 Task: Search one way flight ticket for 4 adults, 1 infant in seat and 1 infant on lap in premium economy from Ceiba: Jose Aponte De La Torre Airport to Jackson: Jackson Hole Airport on 5-2-2023. Choice of flights is Southwest. Number of bags: 1 checked bag. Price is upto 73000. Outbound departure time preference is 23:45.
Action: Mouse scrolled (623, 683) with delta (0, 0)
Screenshot: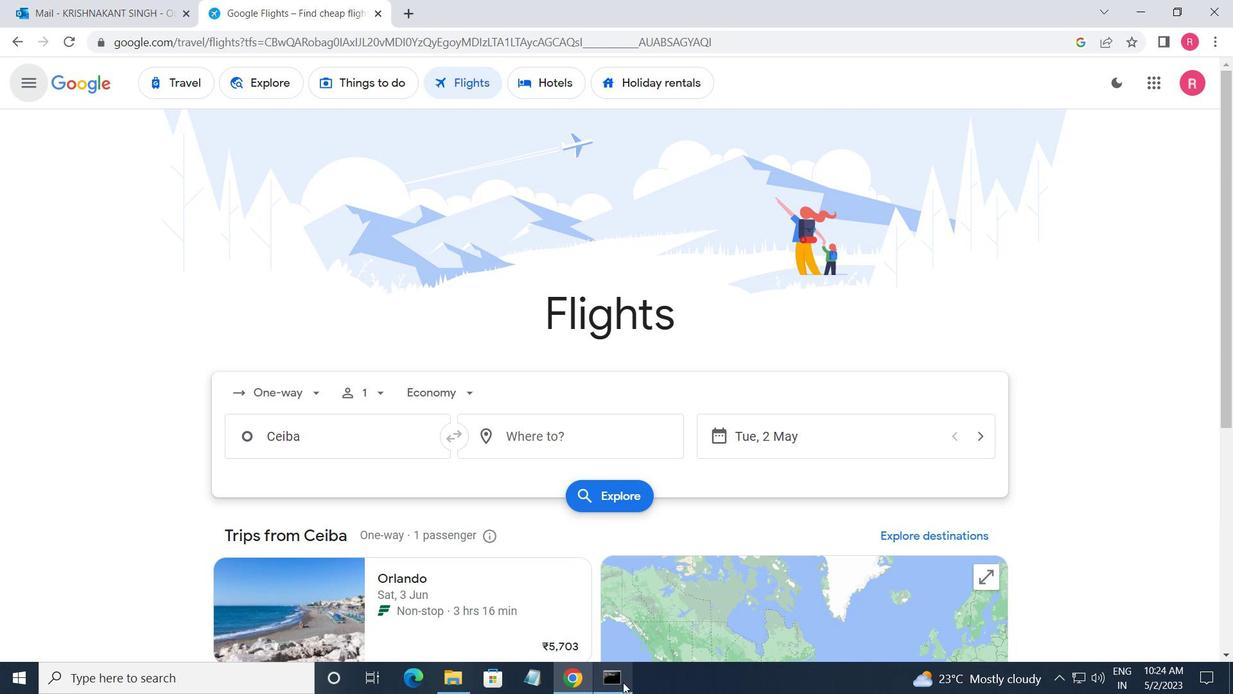 
Action: Mouse moved to (254, 397)
Screenshot: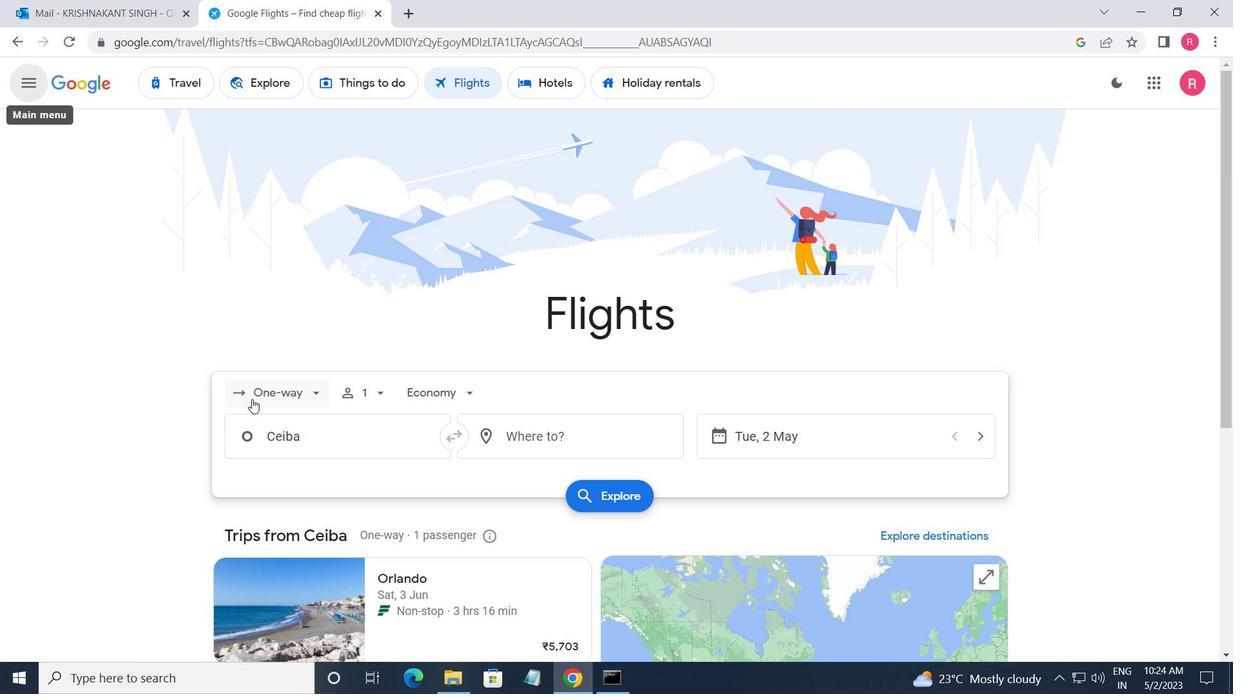 
Action: Mouse pressed left at (254, 397)
Screenshot: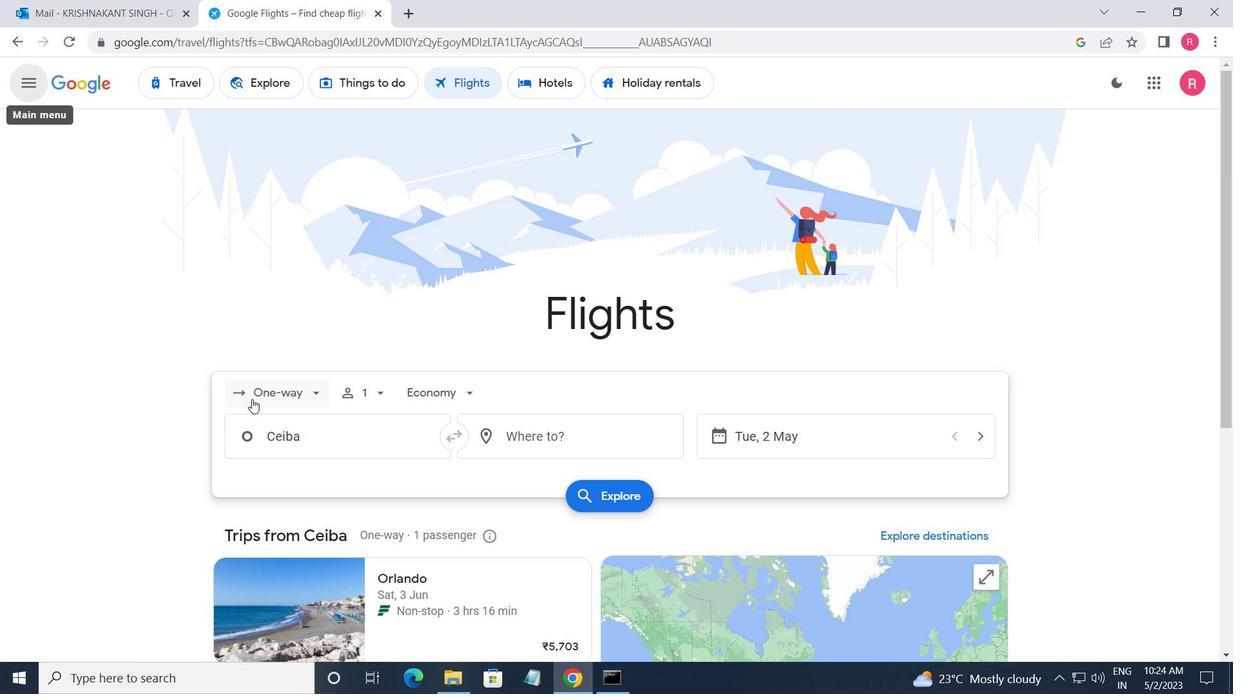
Action: Mouse moved to (311, 469)
Screenshot: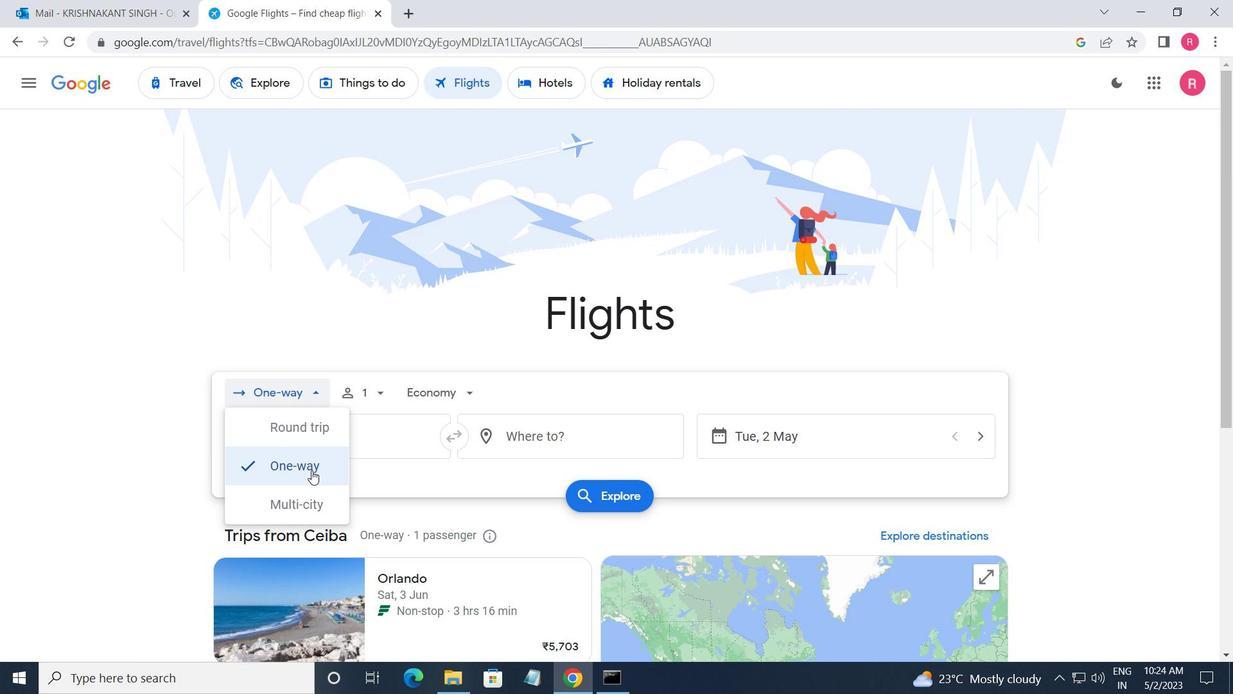 
Action: Mouse pressed left at (311, 469)
Screenshot: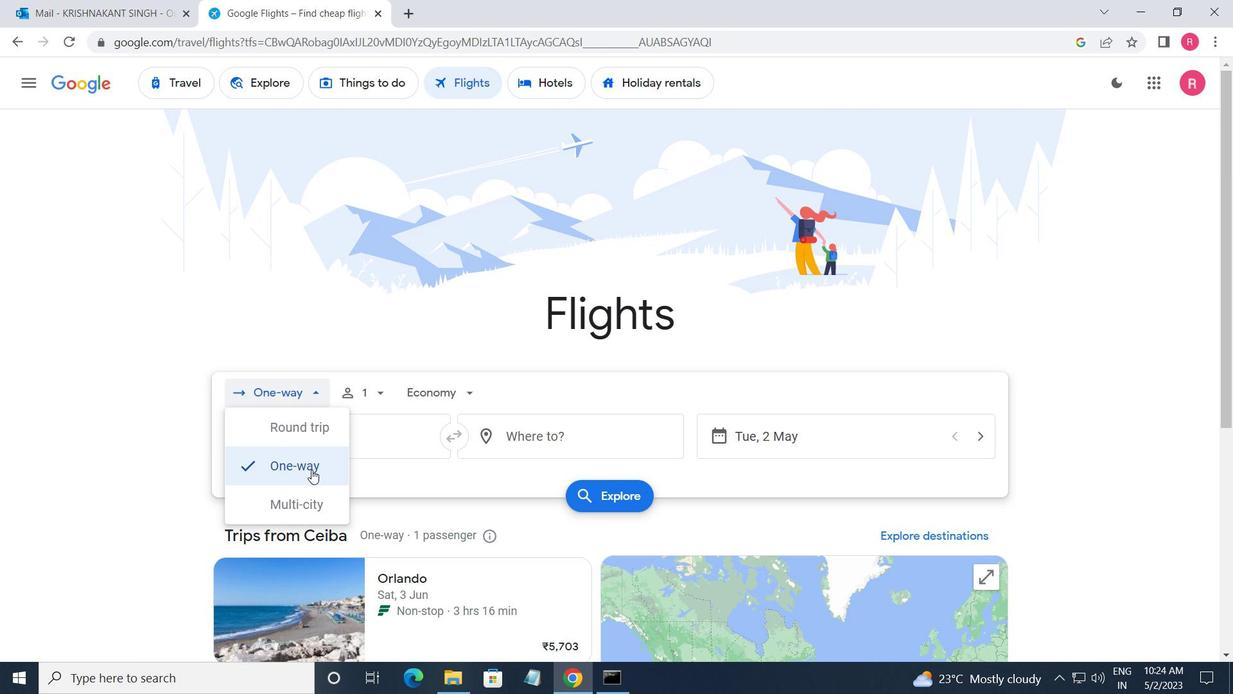 
Action: Mouse moved to (359, 399)
Screenshot: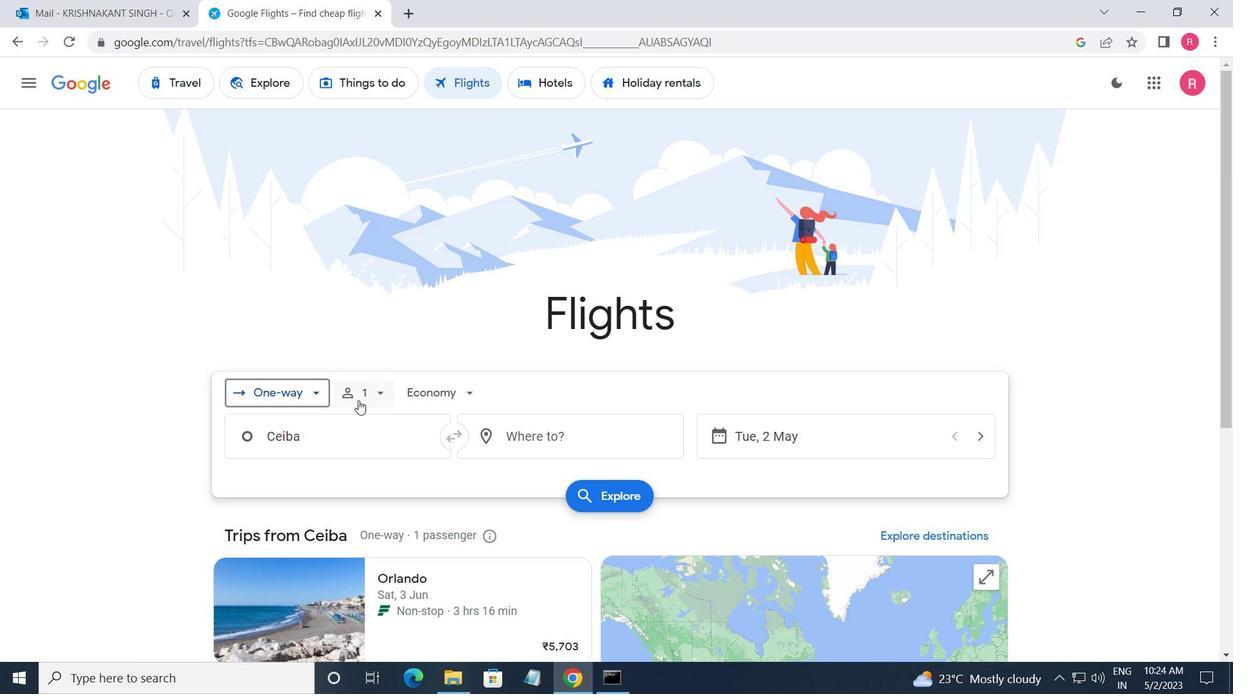 
Action: Mouse pressed left at (359, 399)
Screenshot: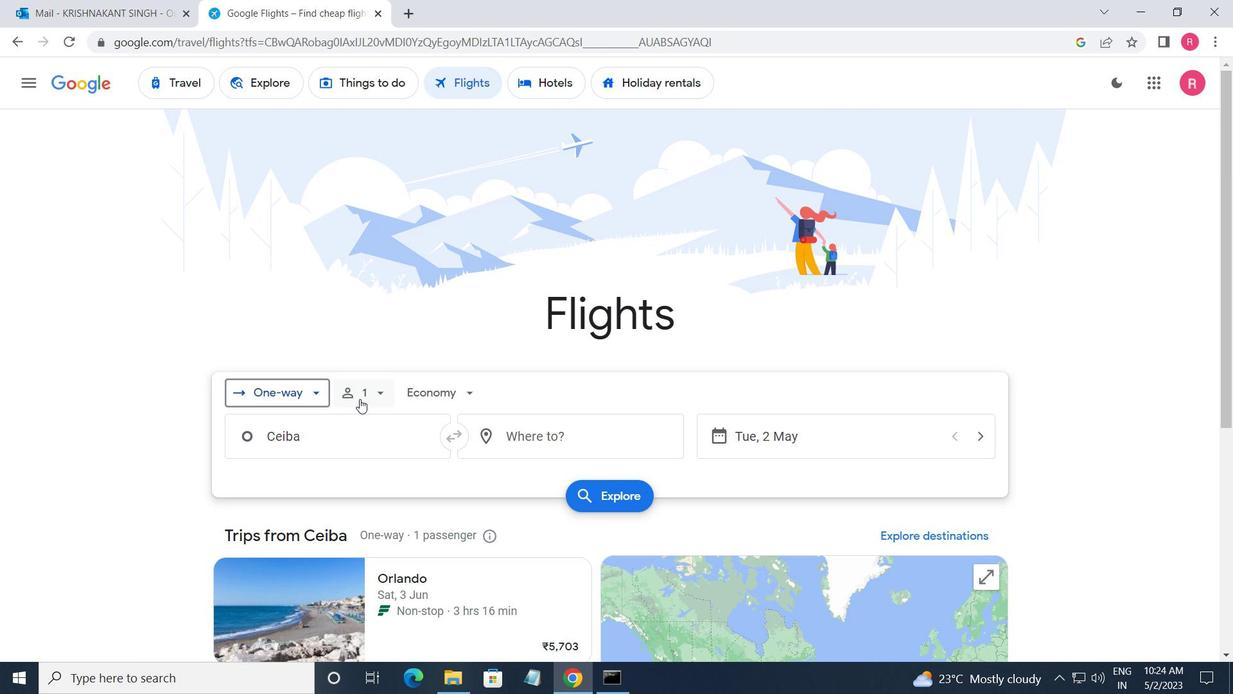 
Action: Mouse moved to (510, 441)
Screenshot: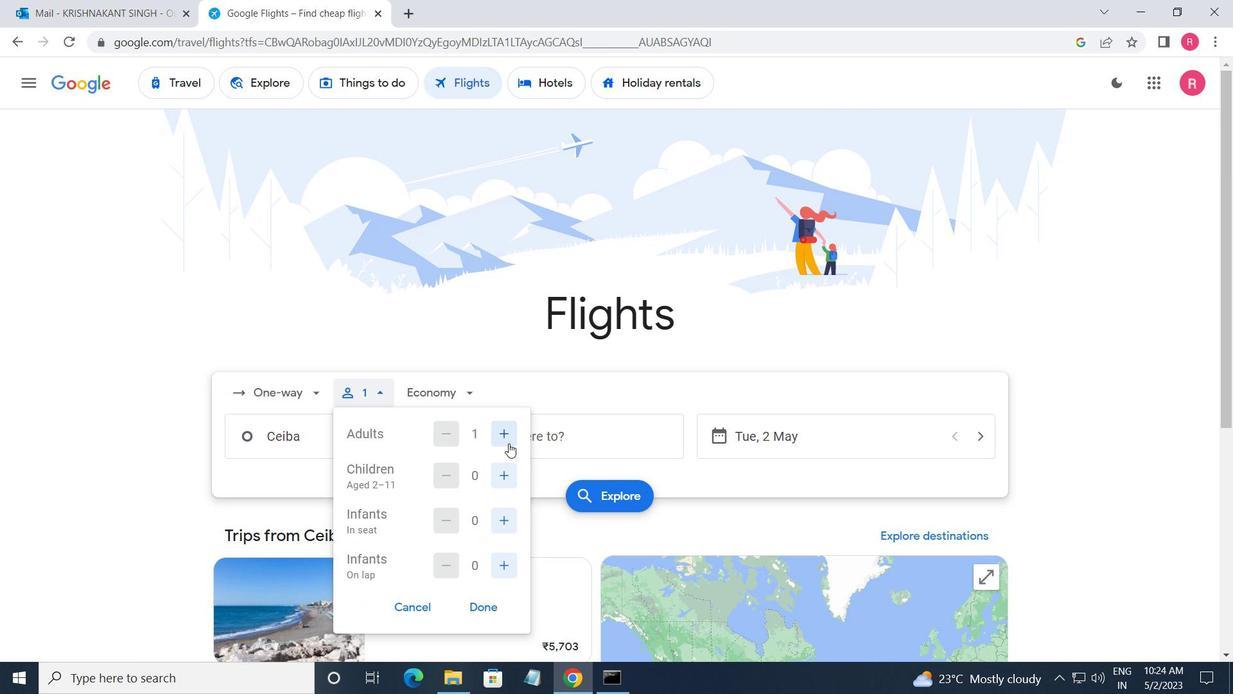 
Action: Mouse pressed left at (510, 441)
Screenshot: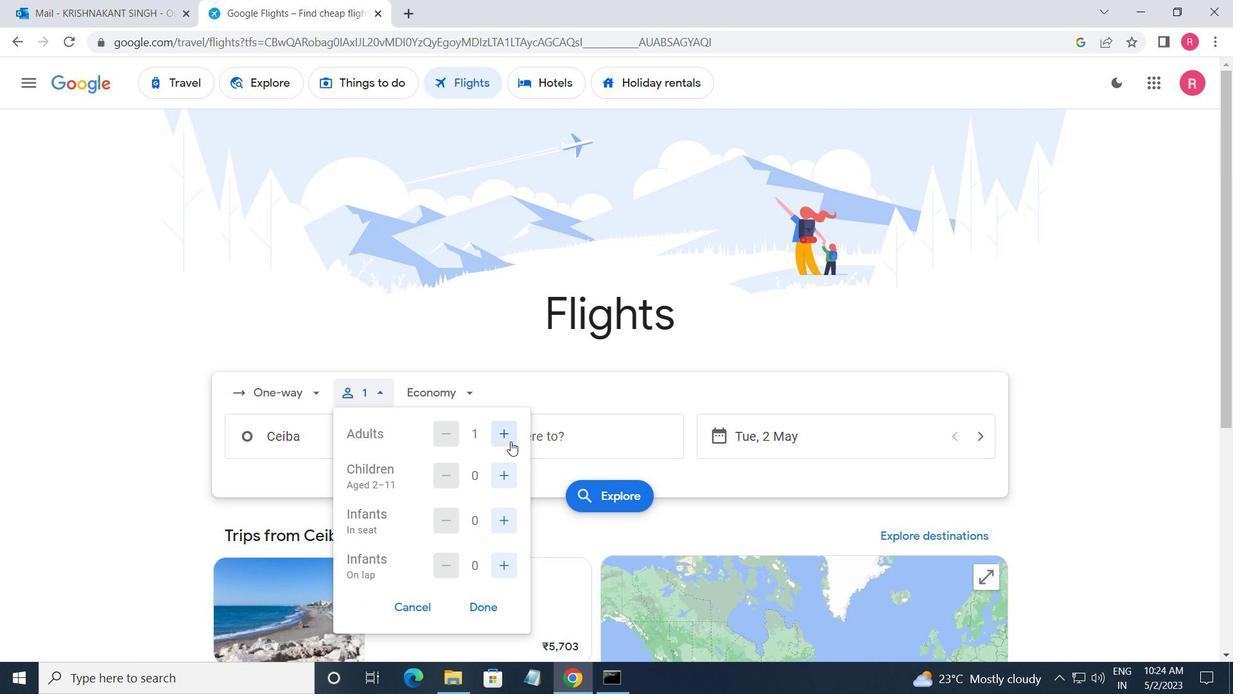 
Action: Mouse pressed left at (510, 441)
Screenshot: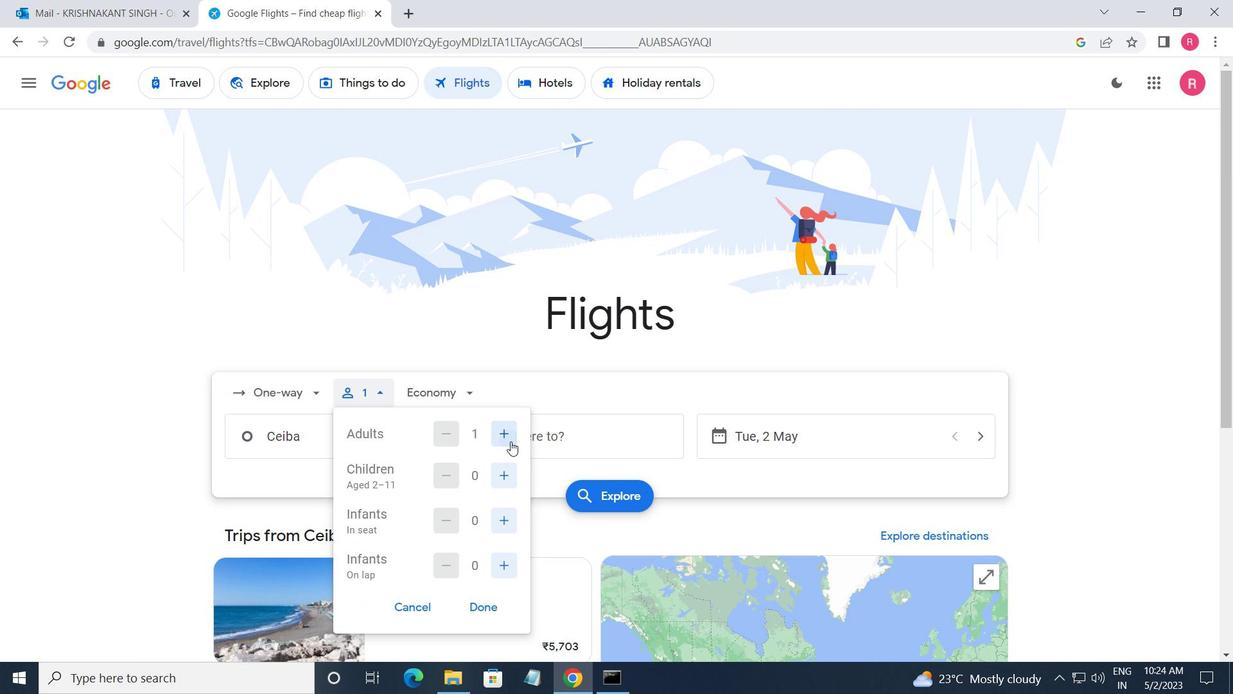 
Action: Mouse pressed left at (510, 441)
Screenshot: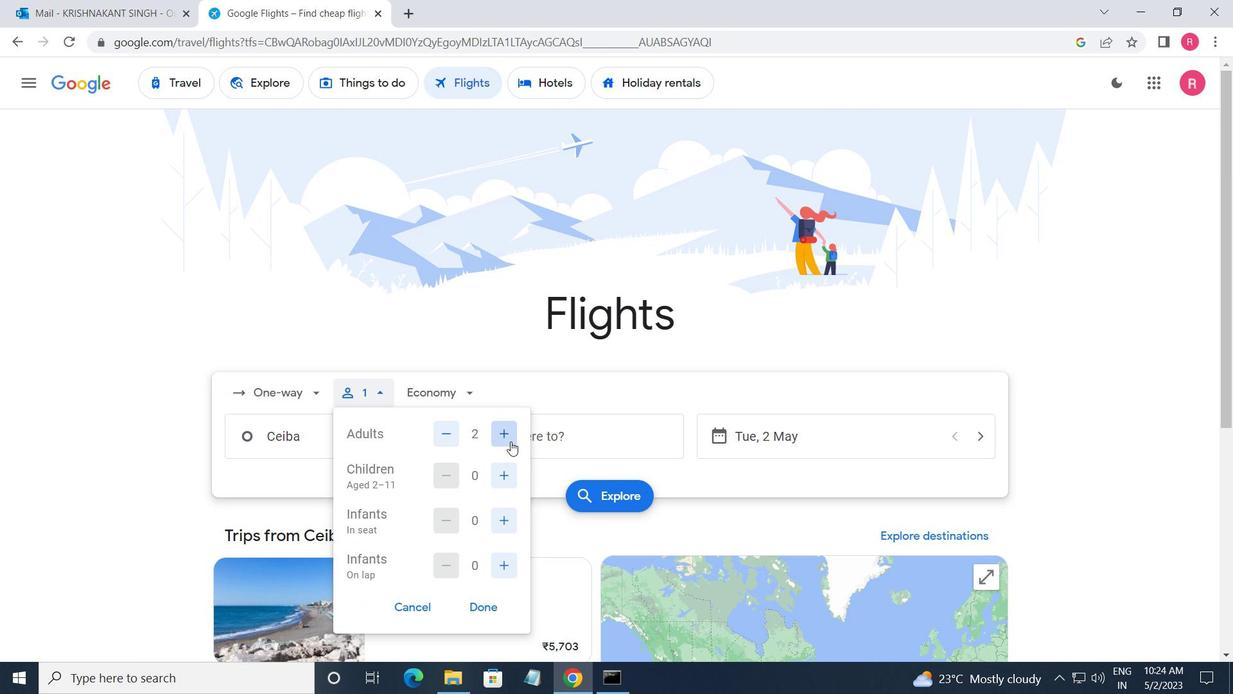 
Action: Mouse moved to (504, 464)
Screenshot: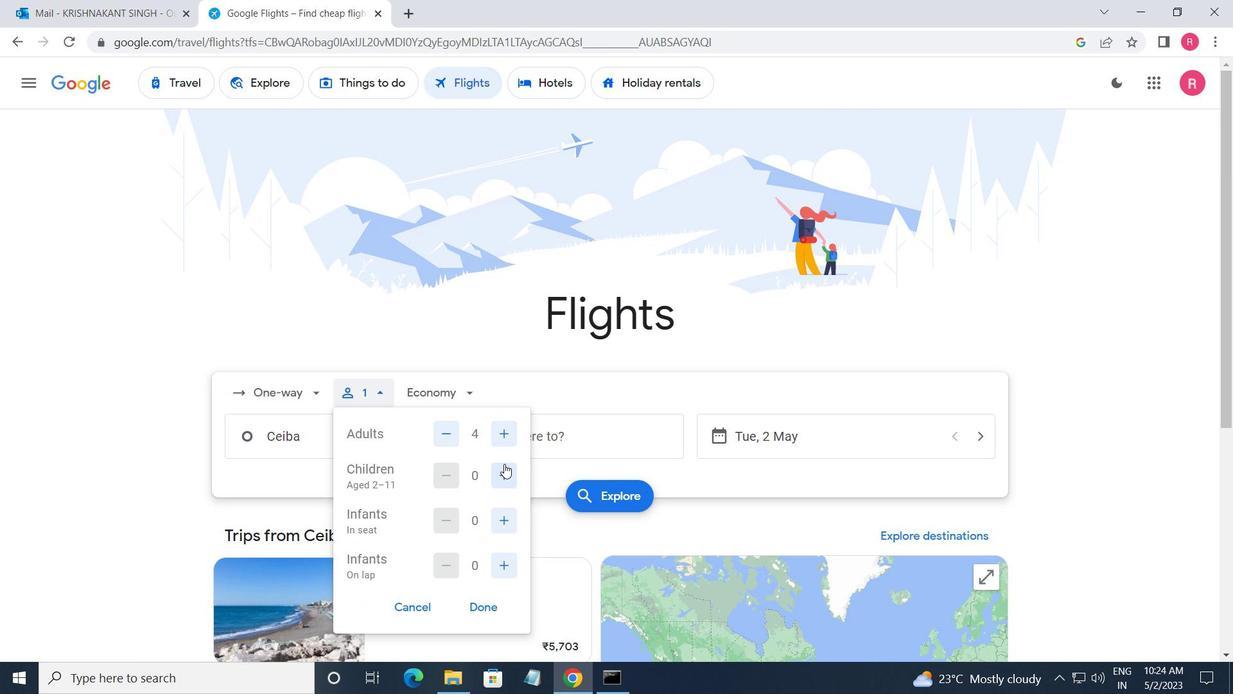 
Action: Mouse pressed left at (504, 464)
Screenshot: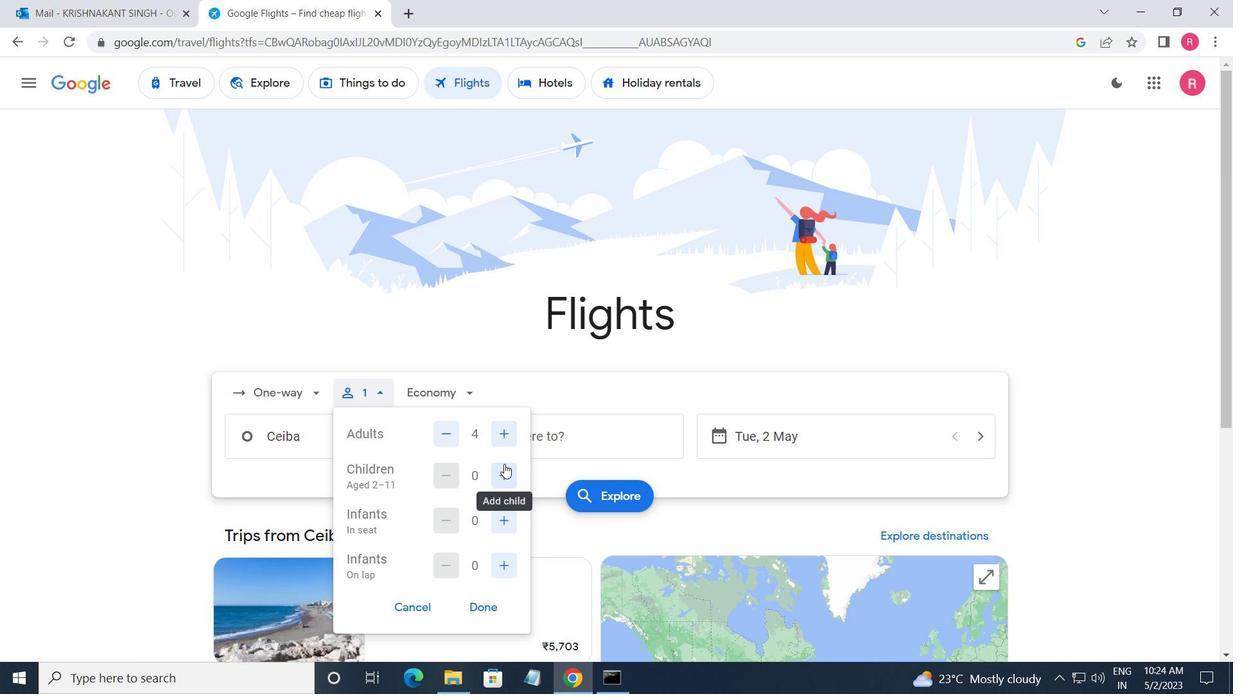 
Action: Mouse moved to (499, 514)
Screenshot: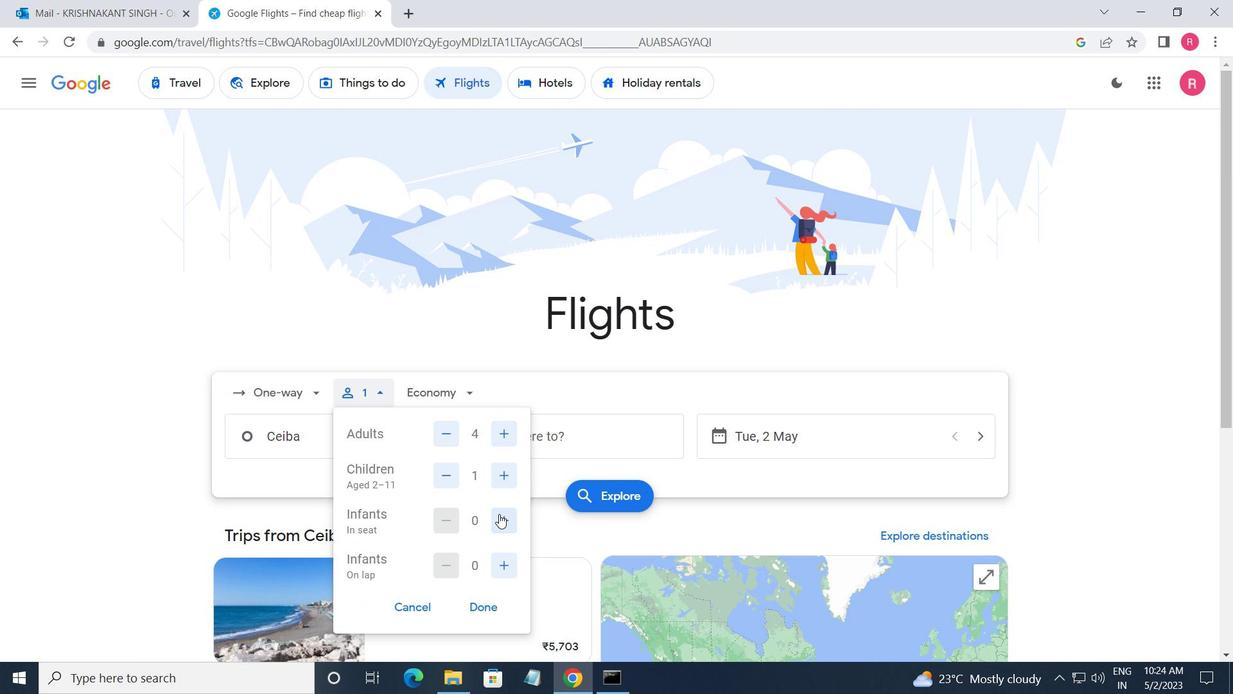 
Action: Mouse pressed left at (499, 514)
Screenshot: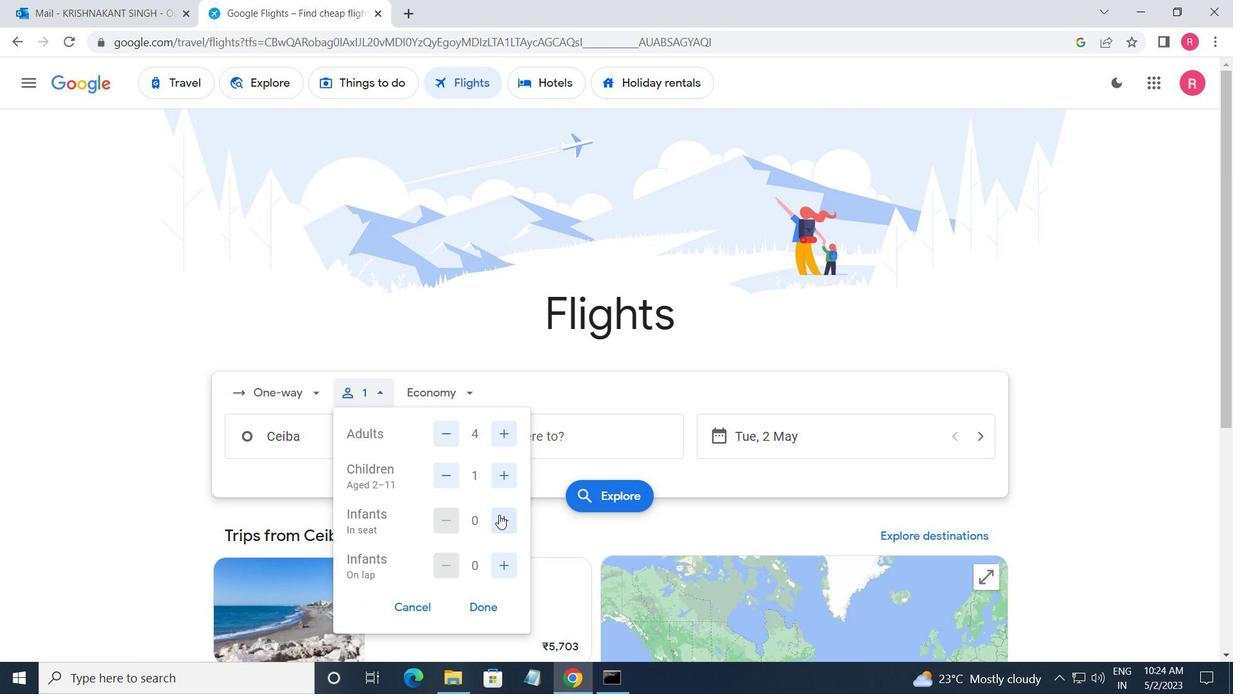 
Action: Mouse moved to (487, 599)
Screenshot: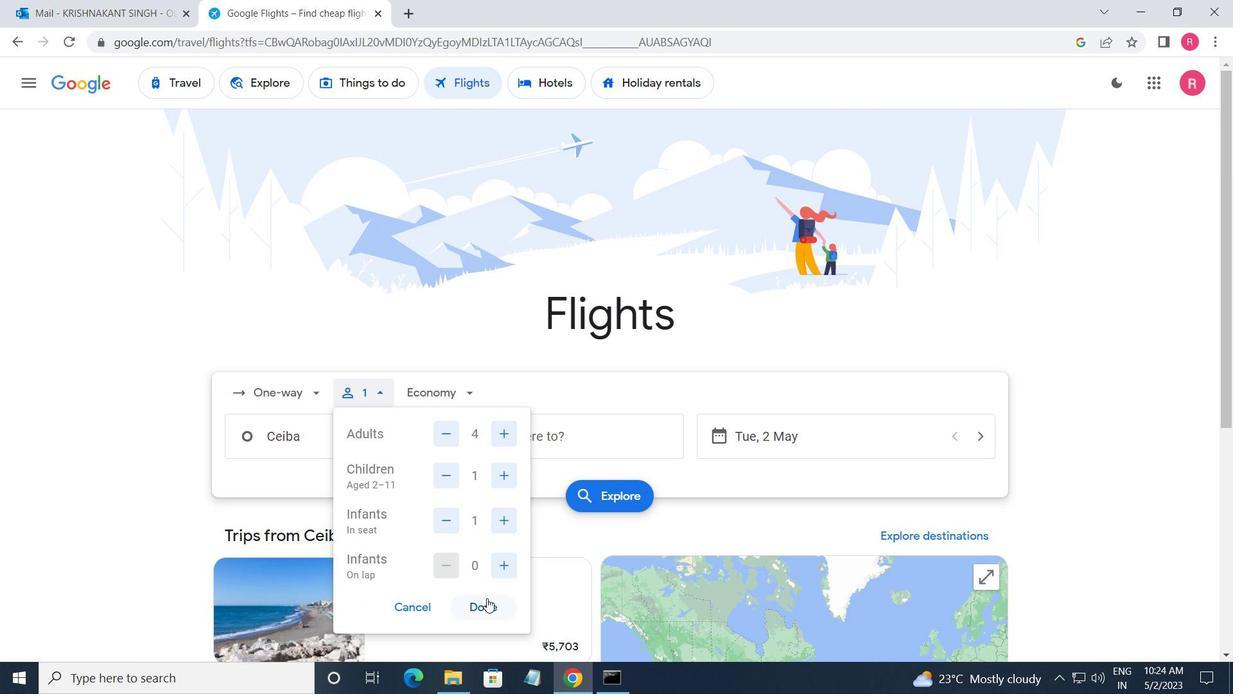 
Action: Mouse pressed left at (487, 599)
Screenshot: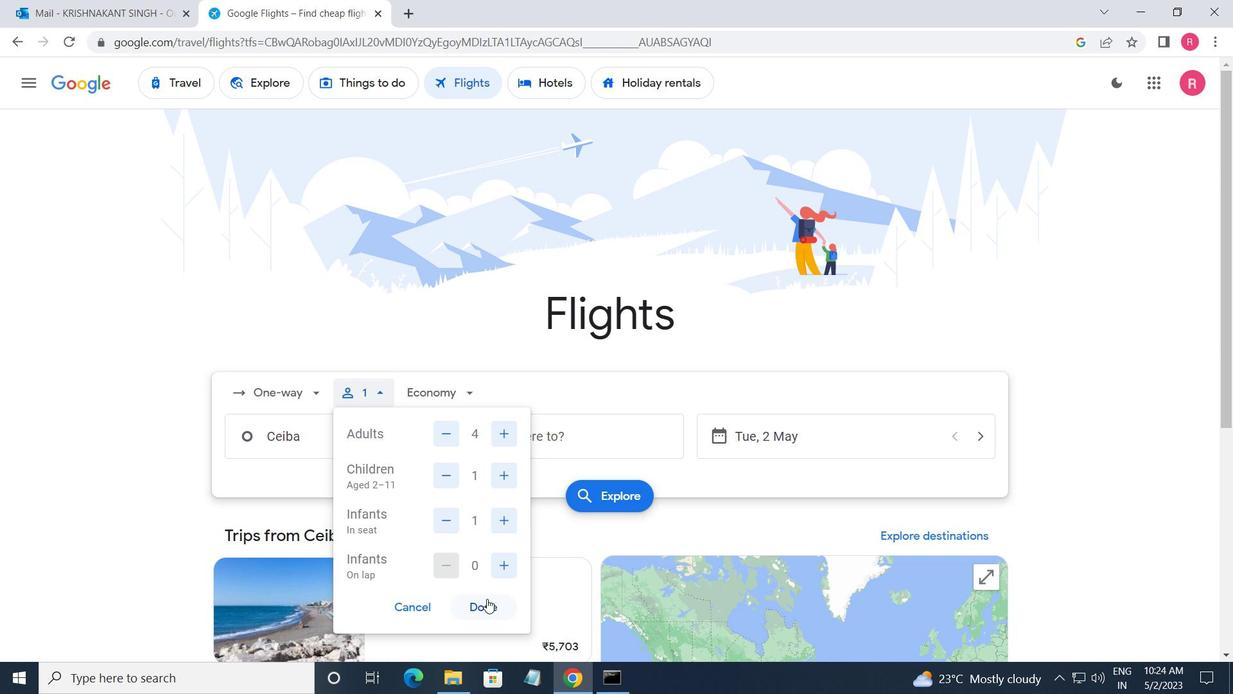 
Action: Mouse moved to (431, 404)
Screenshot: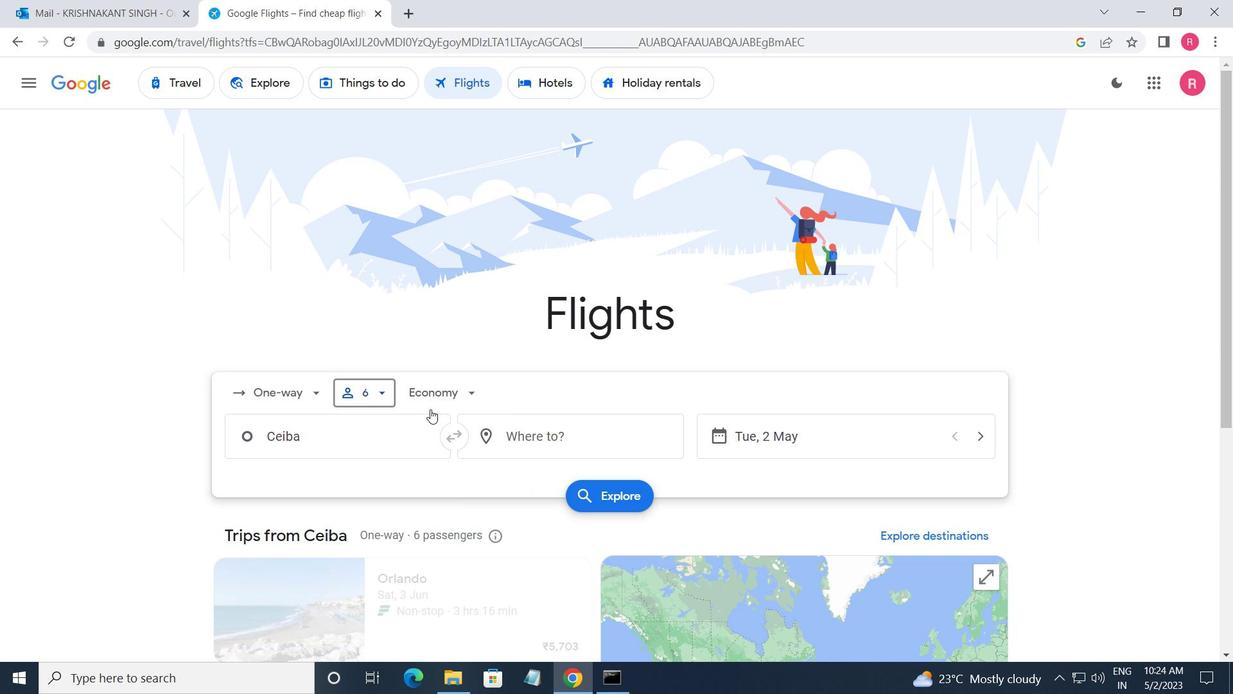 
Action: Mouse pressed left at (431, 404)
Screenshot: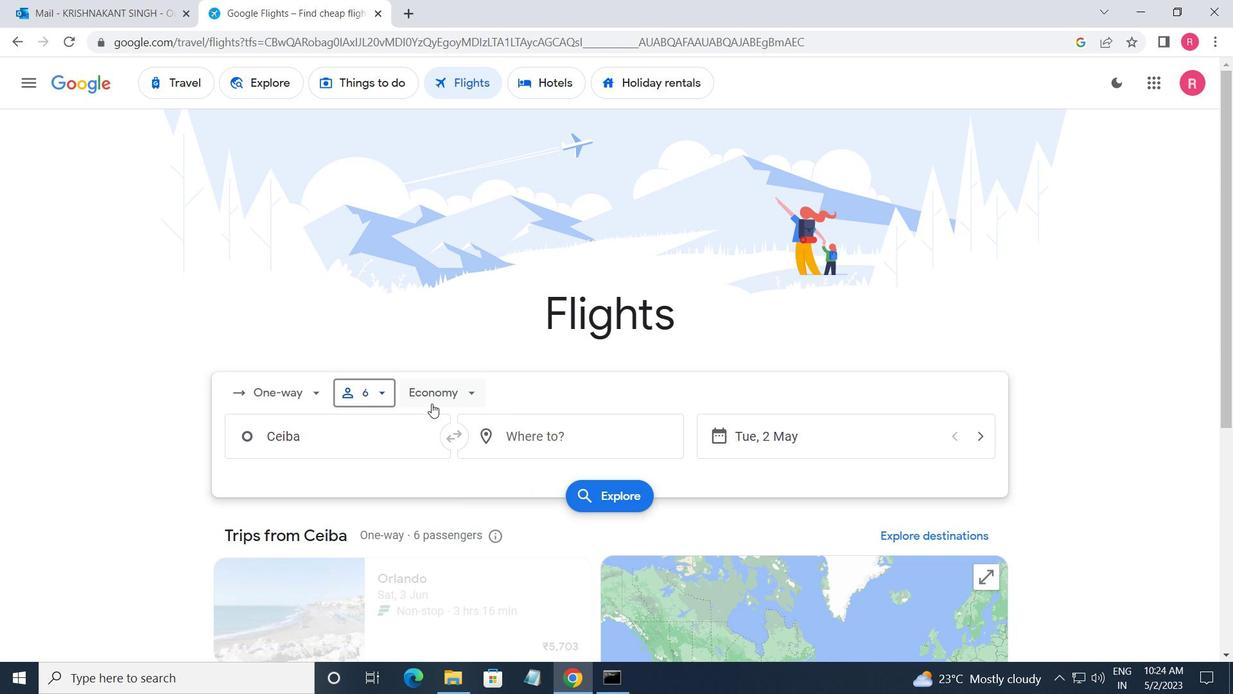
Action: Mouse moved to (440, 463)
Screenshot: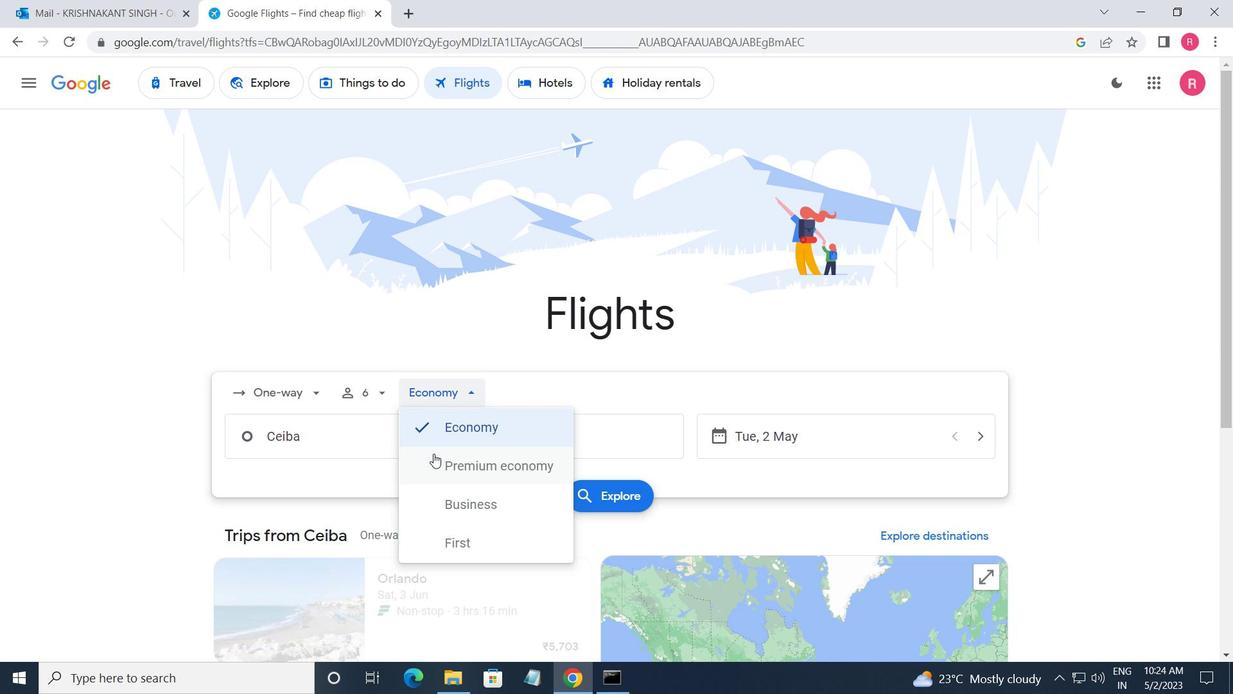 
Action: Mouse pressed left at (440, 463)
Screenshot: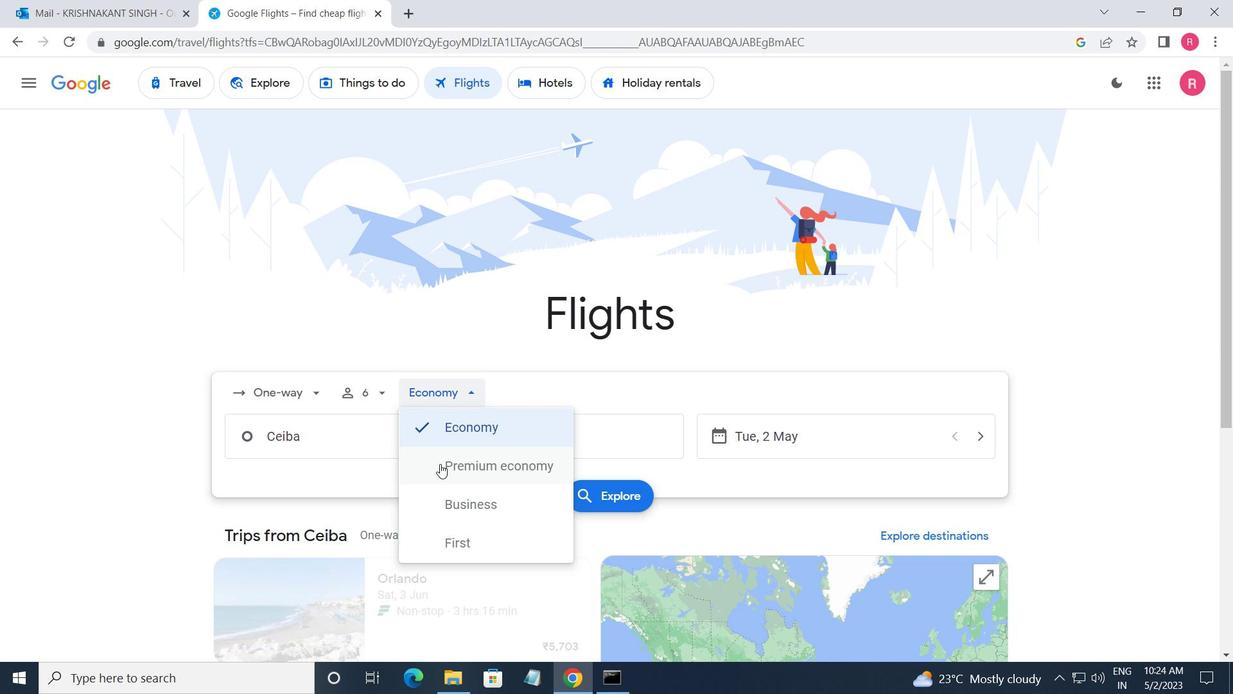 
Action: Mouse moved to (418, 432)
Screenshot: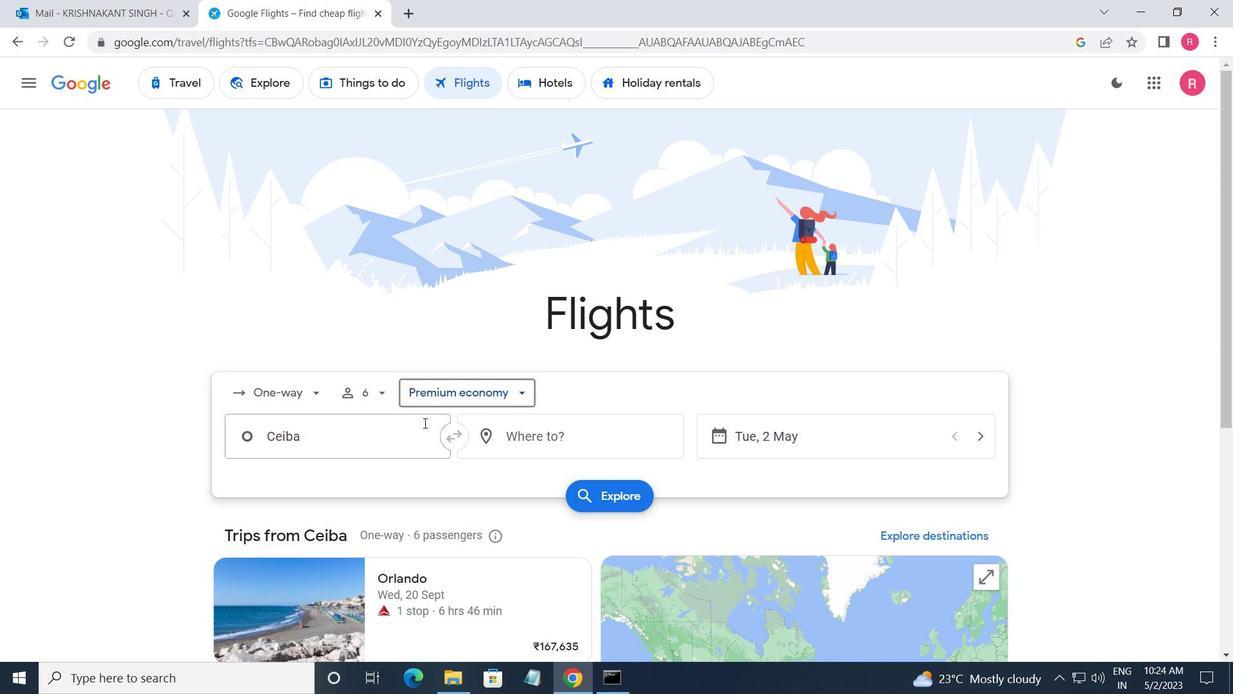 
Action: Mouse pressed left at (418, 432)
Screenshot: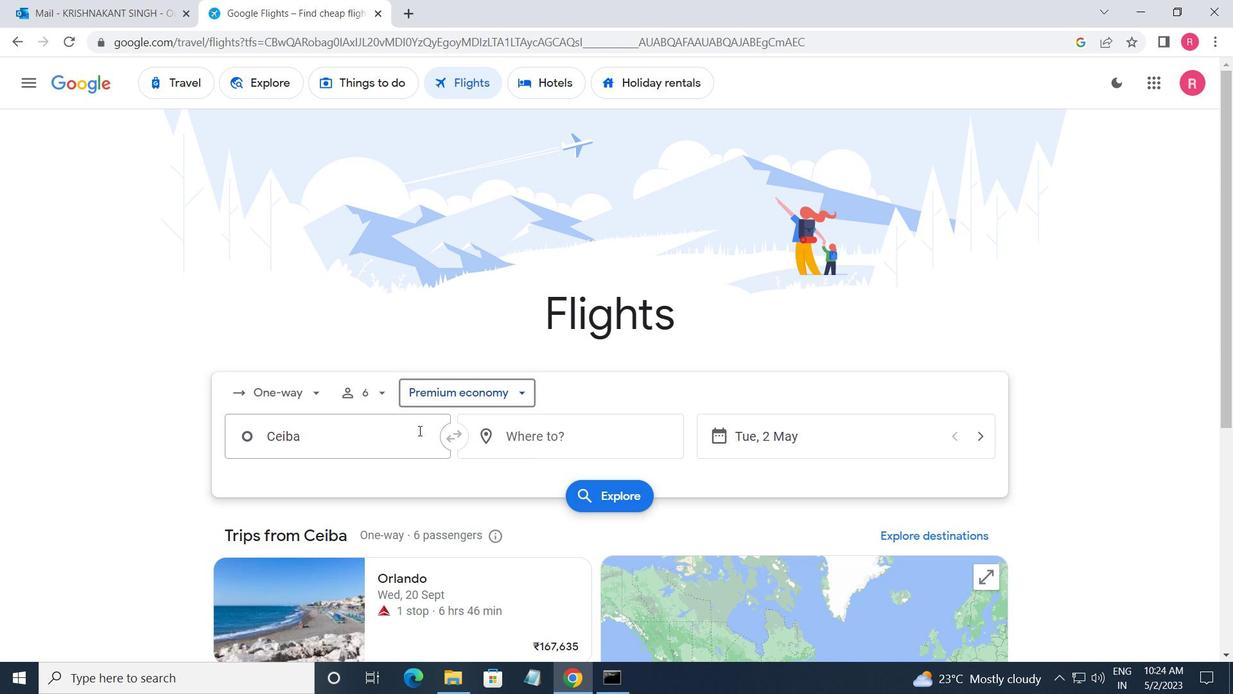 
Action: Key pressed <Key.shift_r>Jos<Key.space><Key.shift>APONT<Key.backspace><Key.backspace><Key.backspace><Key.backspace><Key.backspace><Key.backspace><Key.backspace><Key.backspace><Key.backspace><Key.shift><Key.shift><Key.shift><Key.shift><Key.shift><Key.shift><Key.shift><Key.shift><Key.shift><Key.shift><Key.shift><Key.shift><Key.shift><Key.shift><Key.shift><Key.shift>CEIBA
Screenshot: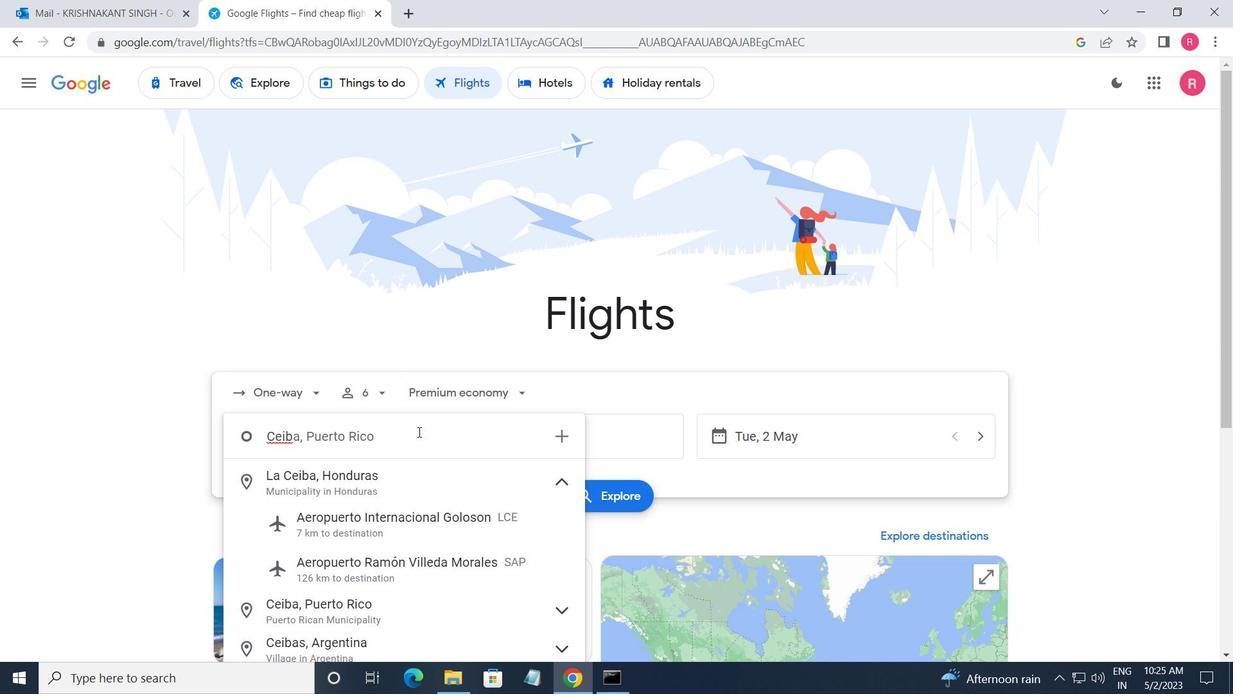 
Action: Mouse moved to (326, 602)
Screenshot: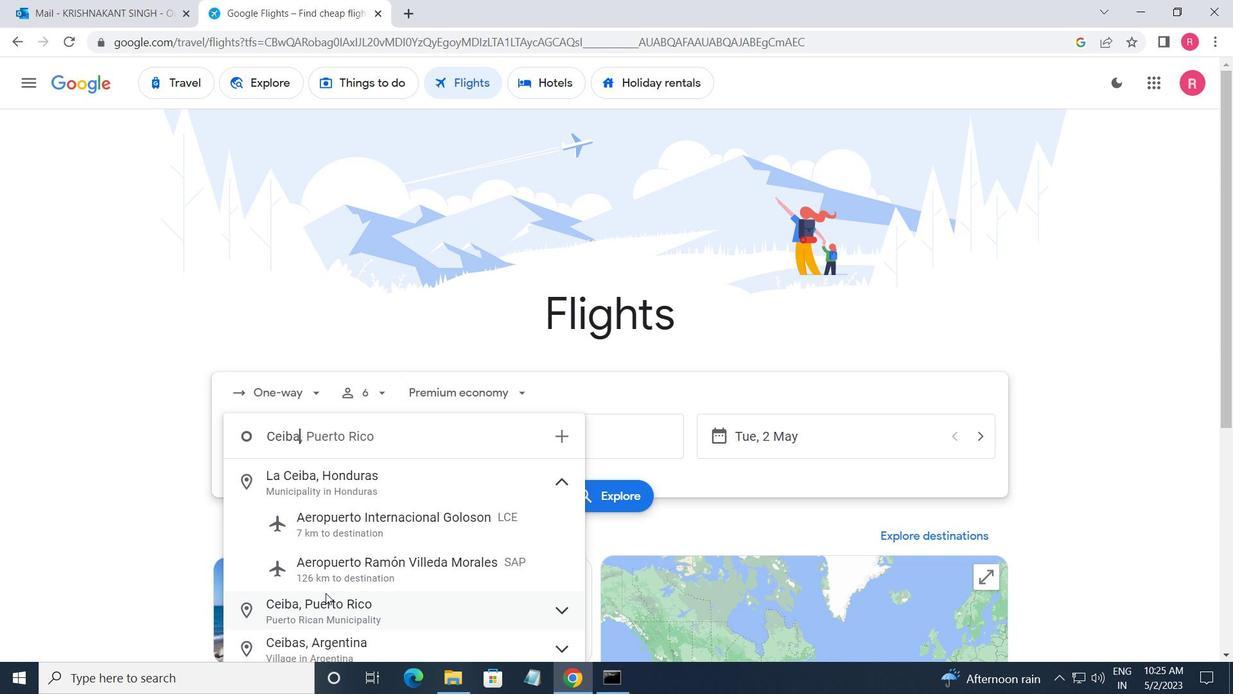 
Action: Mouse pressed left at (326, 602)
Screenshot: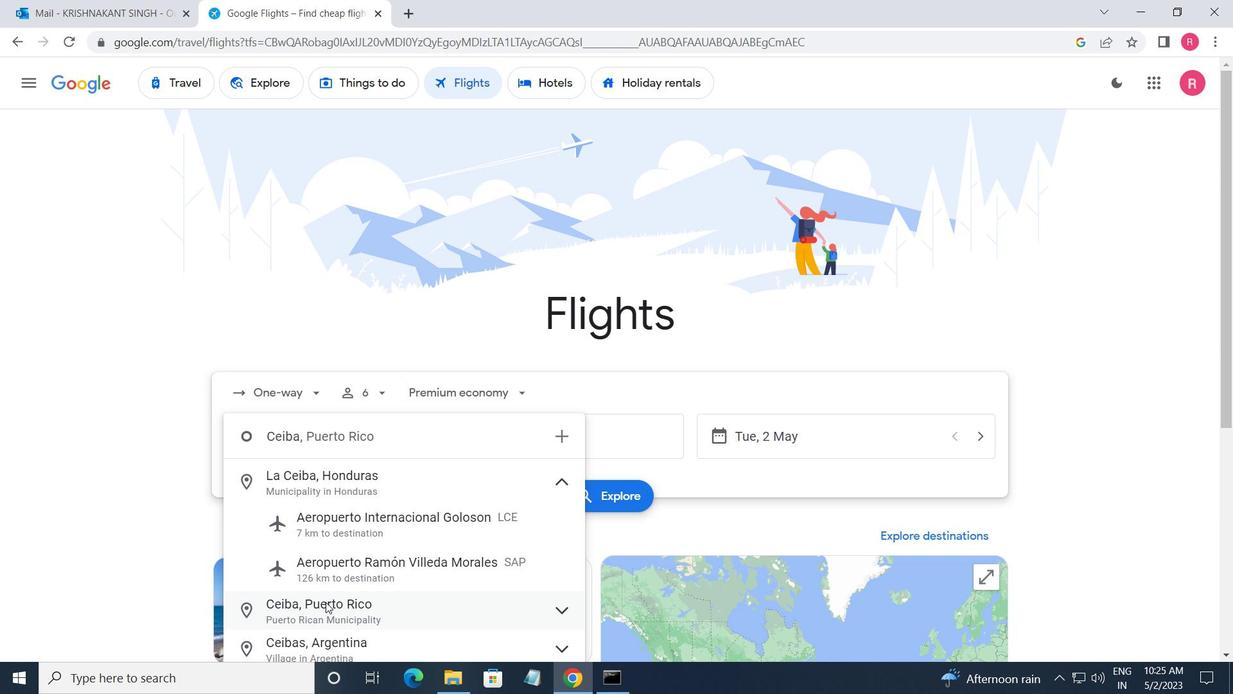 
Action: Mouse moved to (543, 434)
Screenshot: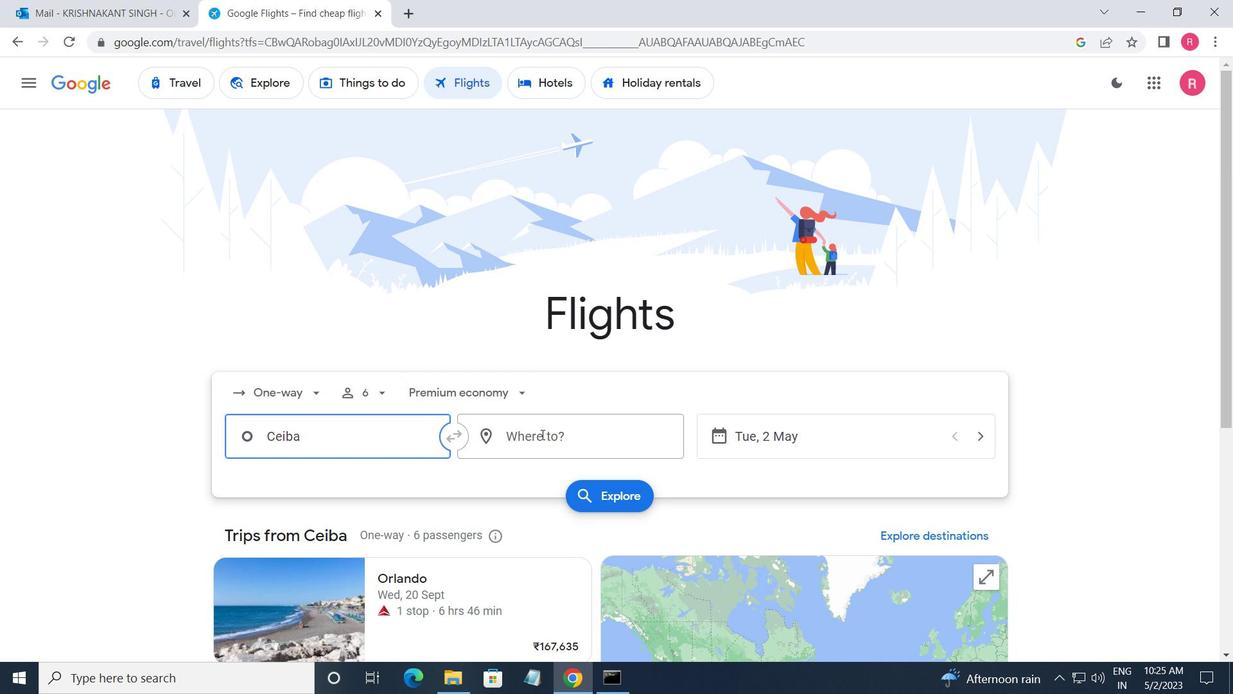 
Action: Mouse pressed left at (543, 434)
Screenshot: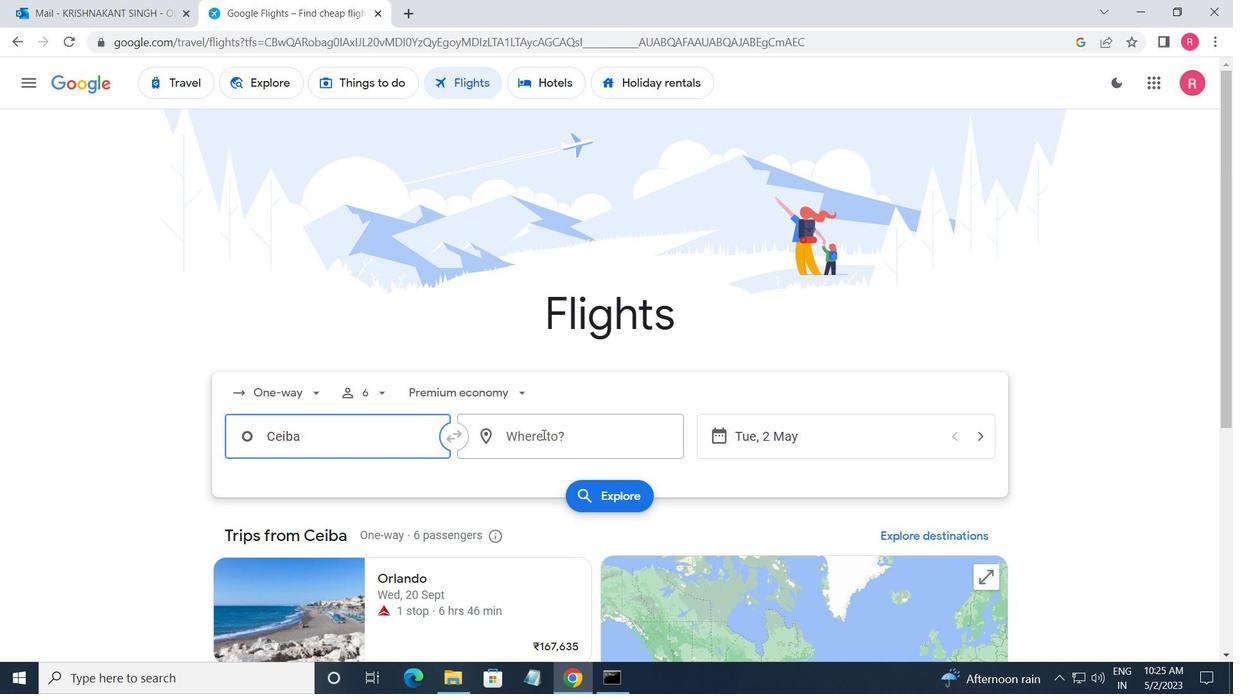
Action: Mouse moved to (553, 597)
Screenshot: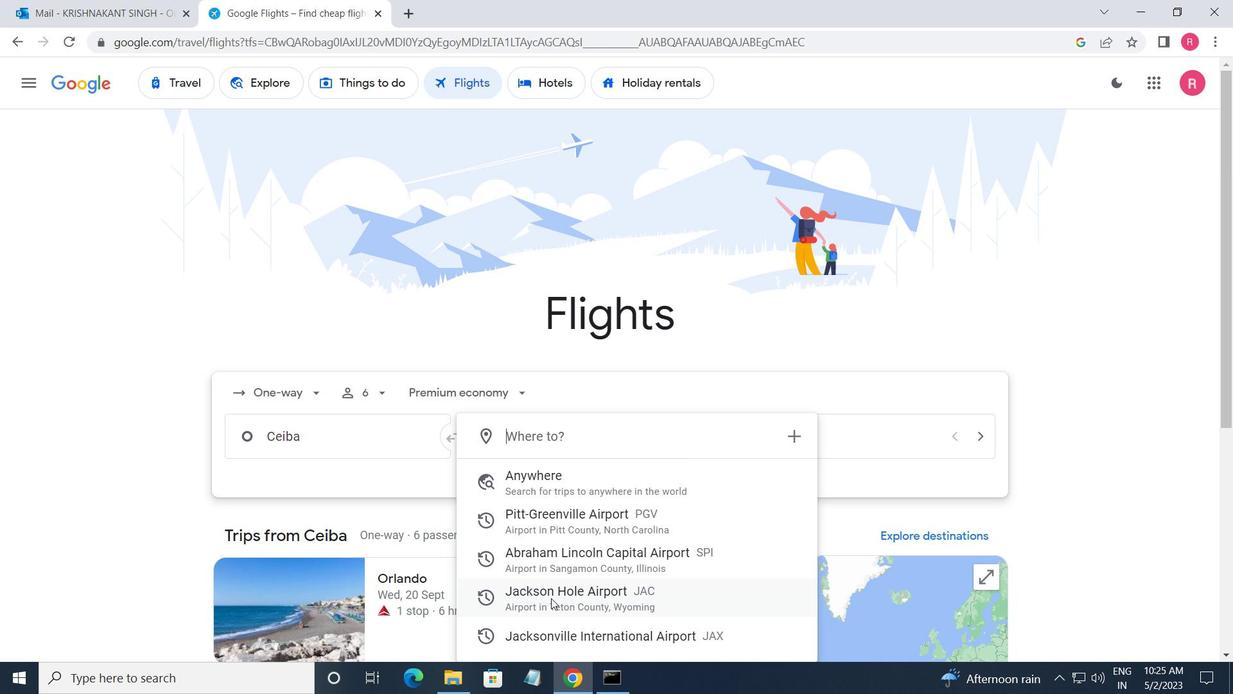 
Action: Mouse pressed left at (553, 597)
Screenshot: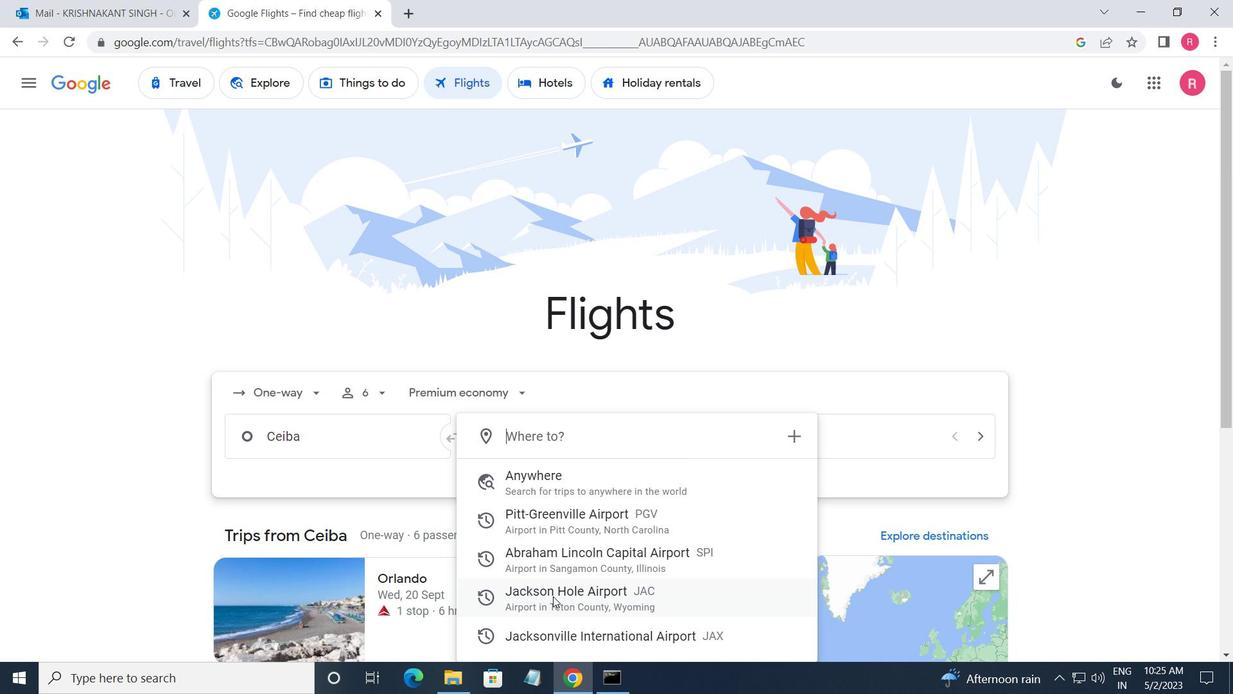
Action: Mouse moved to (825, 447)
Screenshot: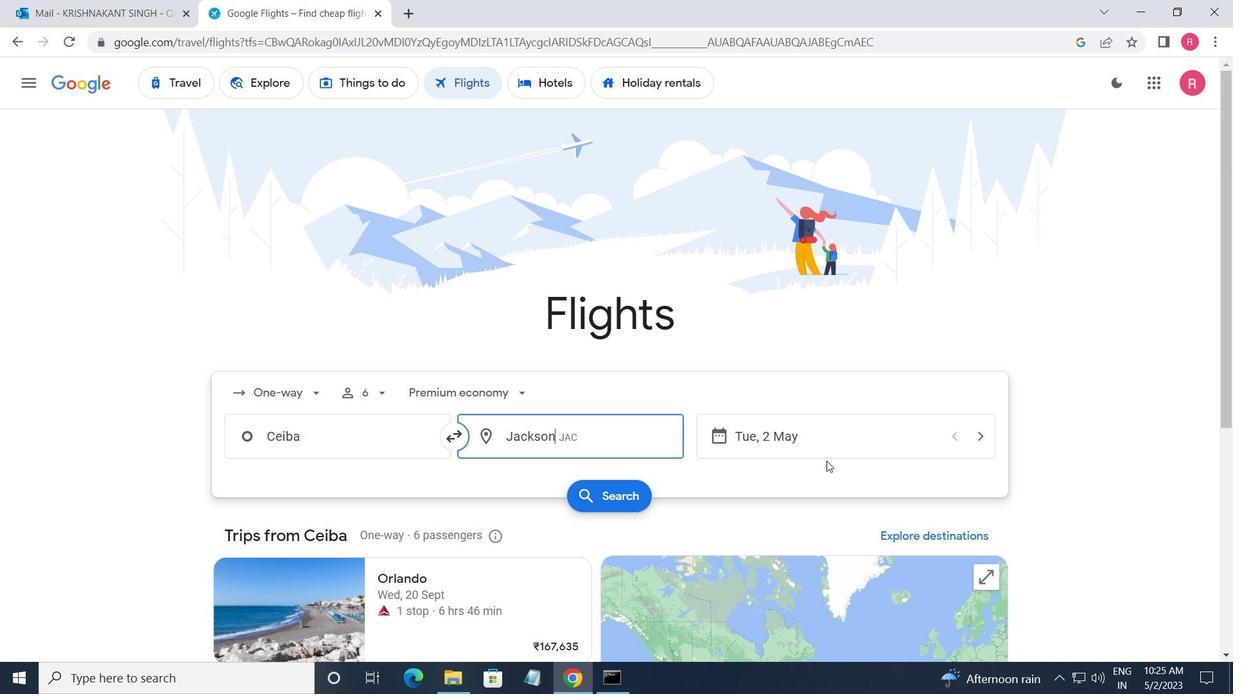 
Action: Mouse pressed left at (825, 447)
Screenshot: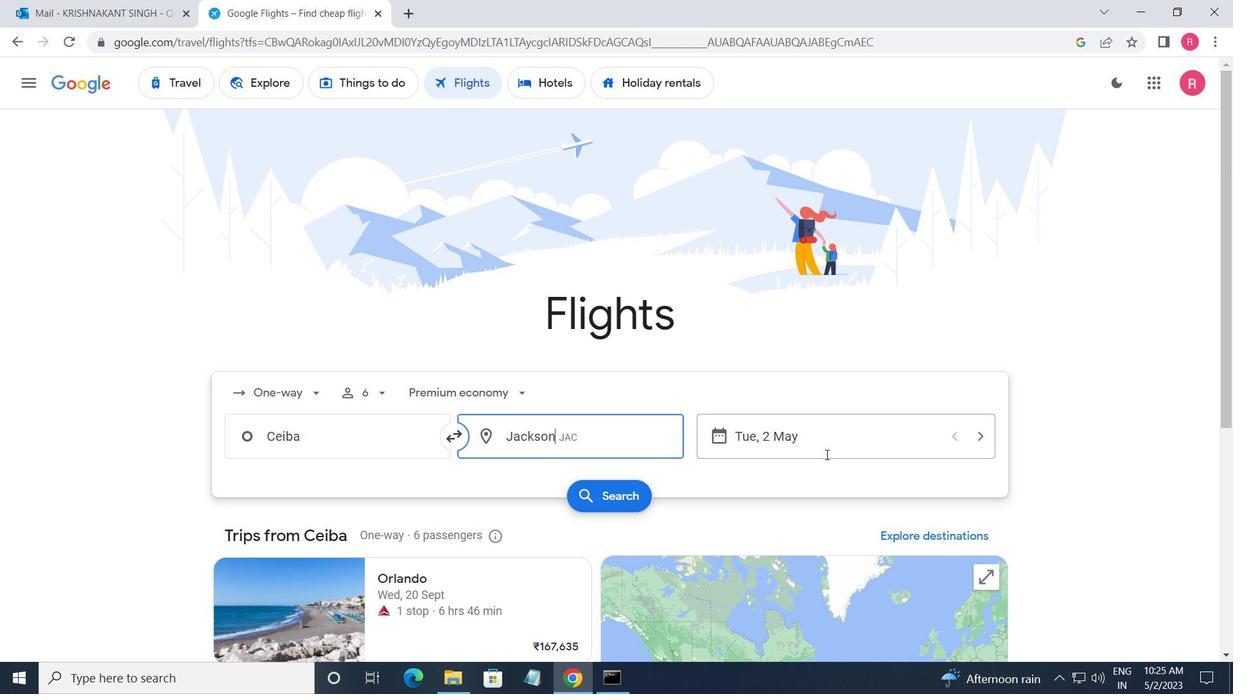 
Action: Mouse moved to (493, 375)
Screenshot: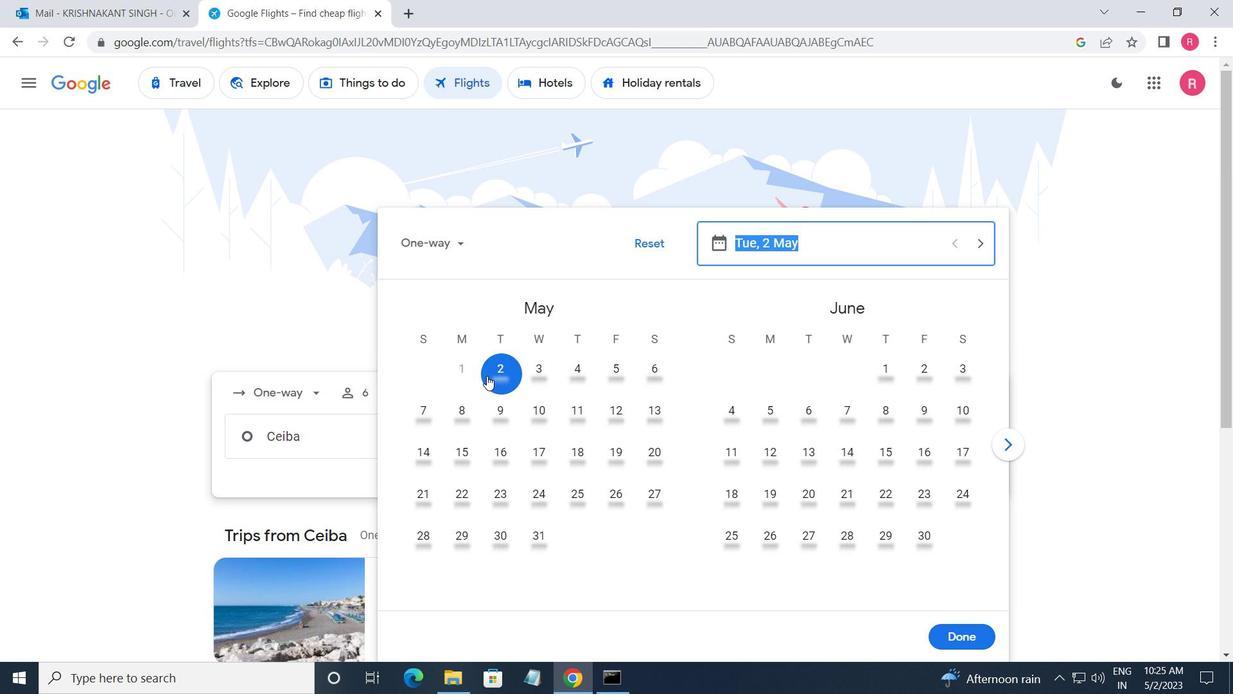 
Action: Mouse pressed left at (493, 375)
Screenshot: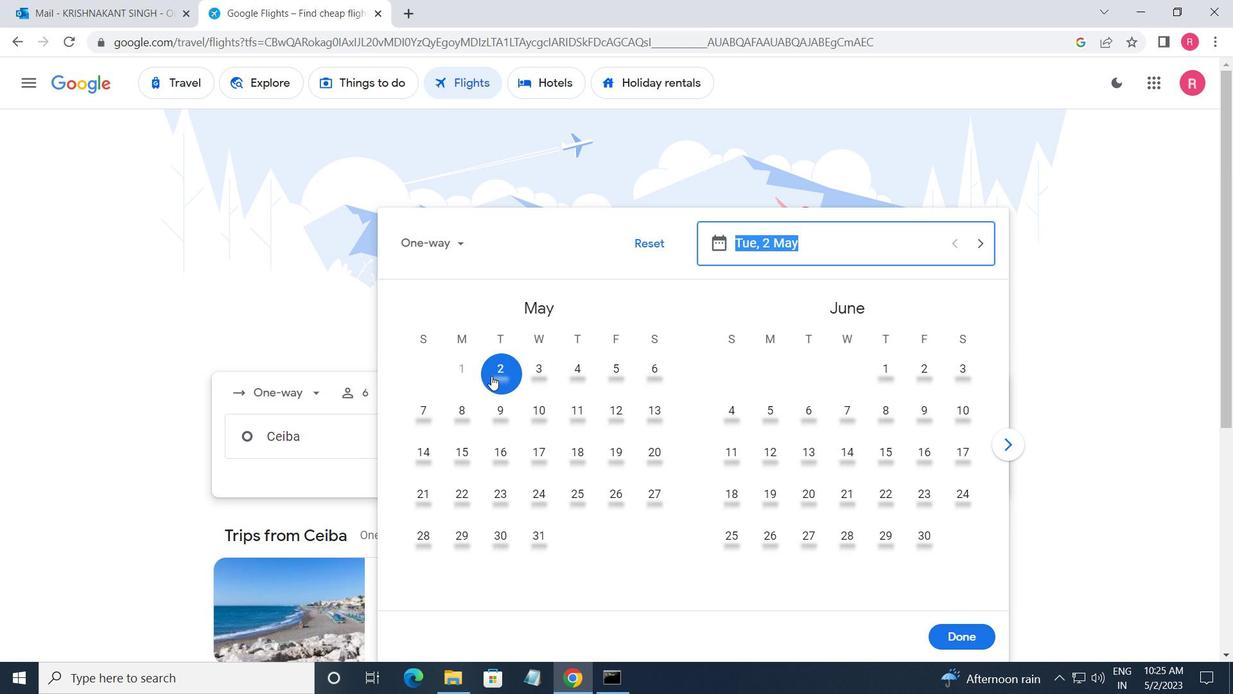 
Action: Mouse moved to (949, 633)
Screenshot: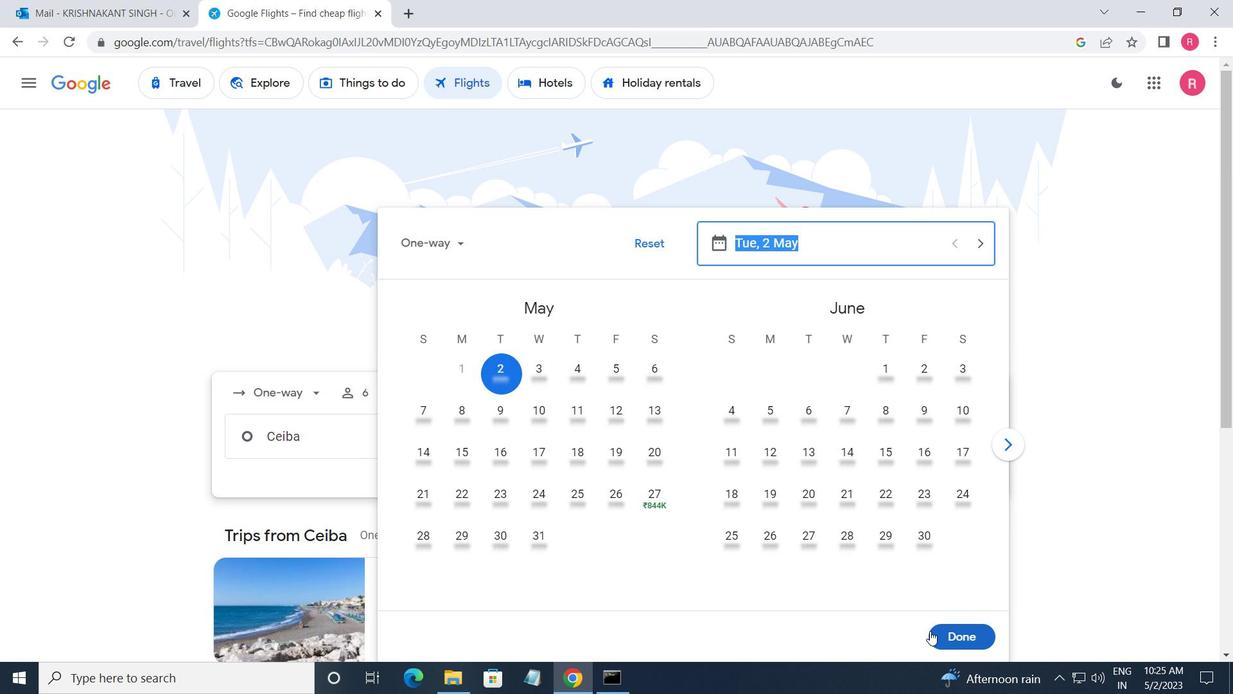 
Action: Mouse pressed left at (949, 633)
Screenshot: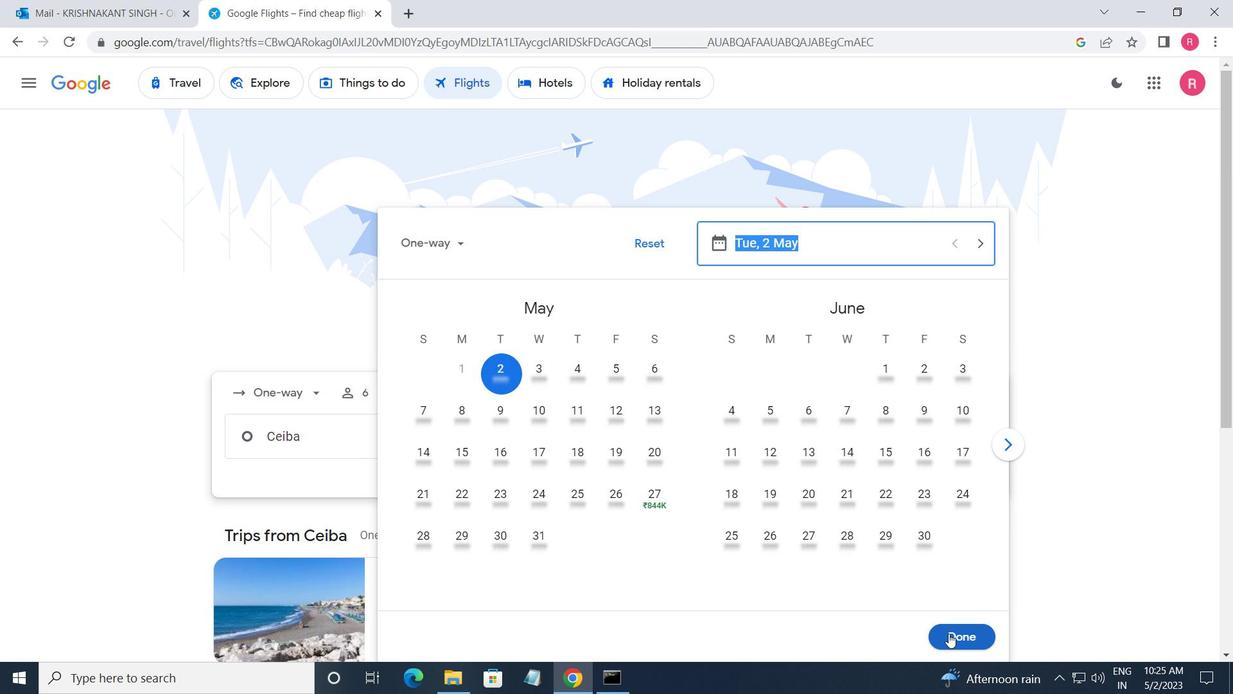 
Action: Mouse moved to (624, 503)
Screenshot: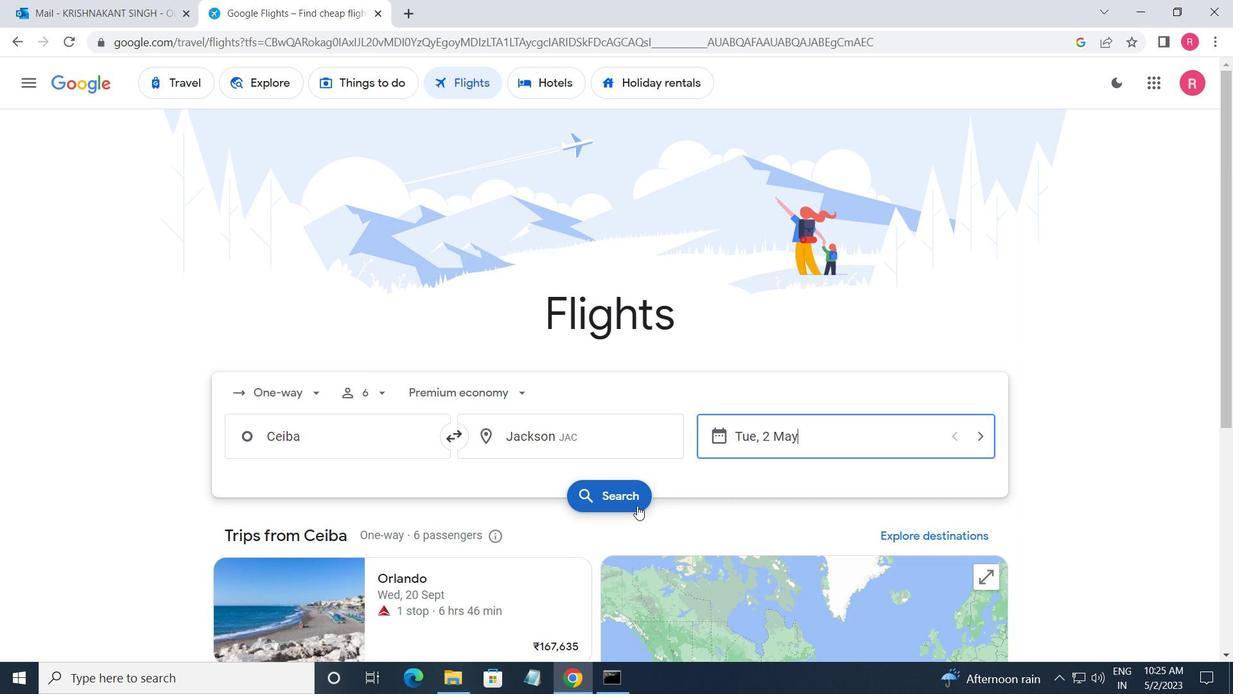 
Action: Mouse pressed left at (624, 503)
Screenshot: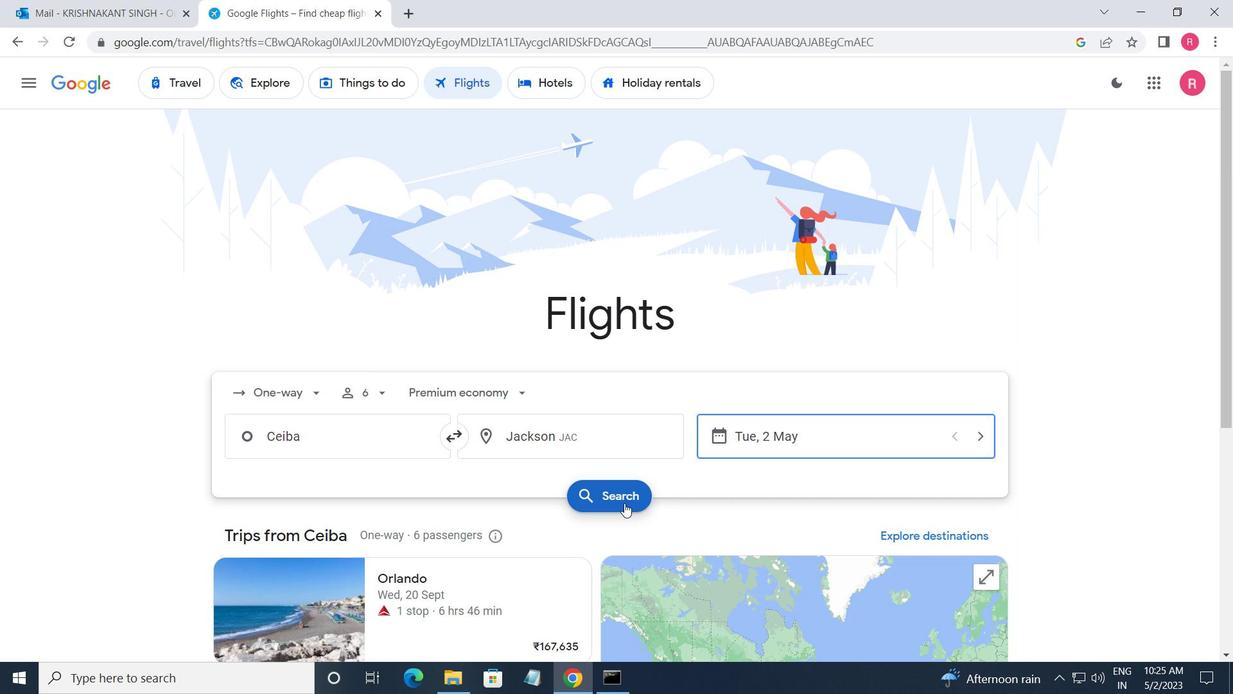
Action: Mouse moved to (254, 228)
Screenshot: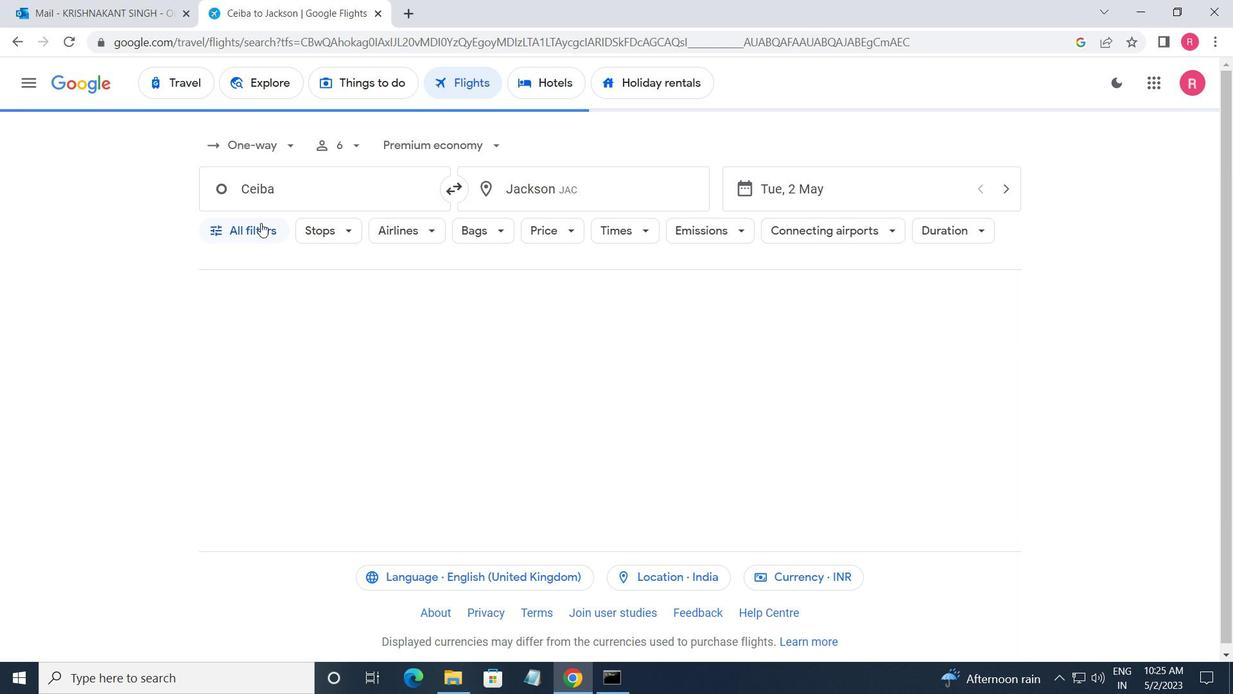 
Action: Mouse pressed left at (254, 228)
Screenshot: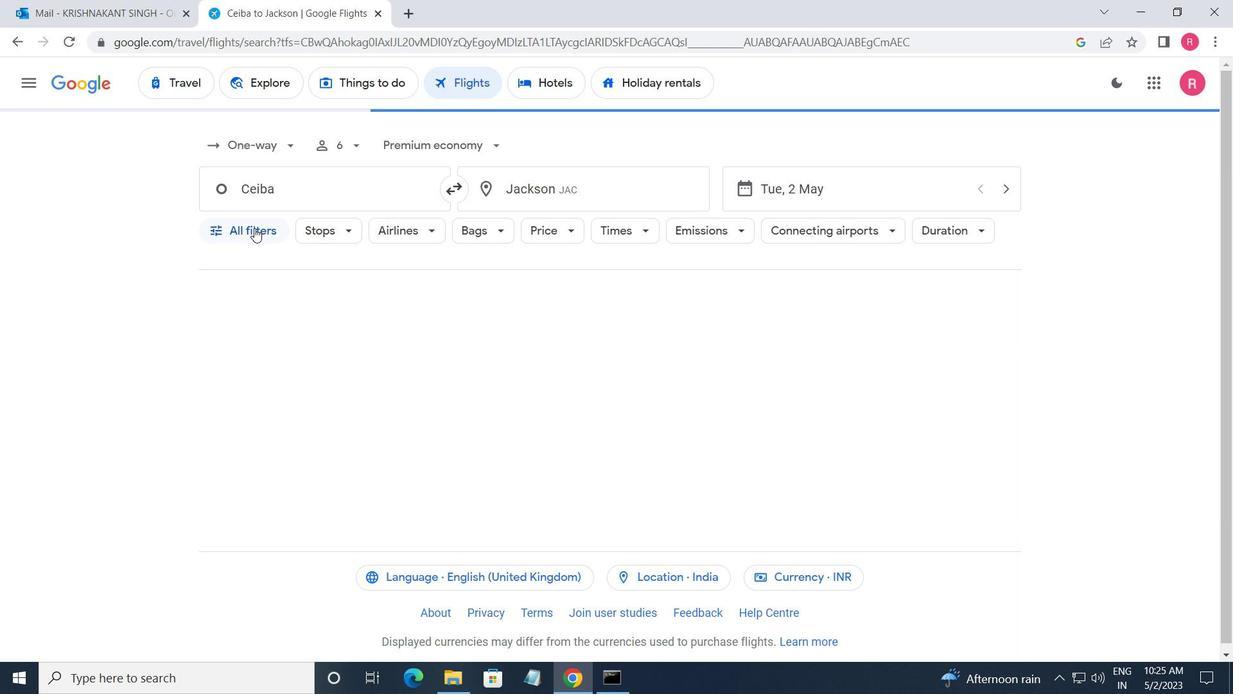 
Action: Mouse moved to (264, 356)
Screenshot: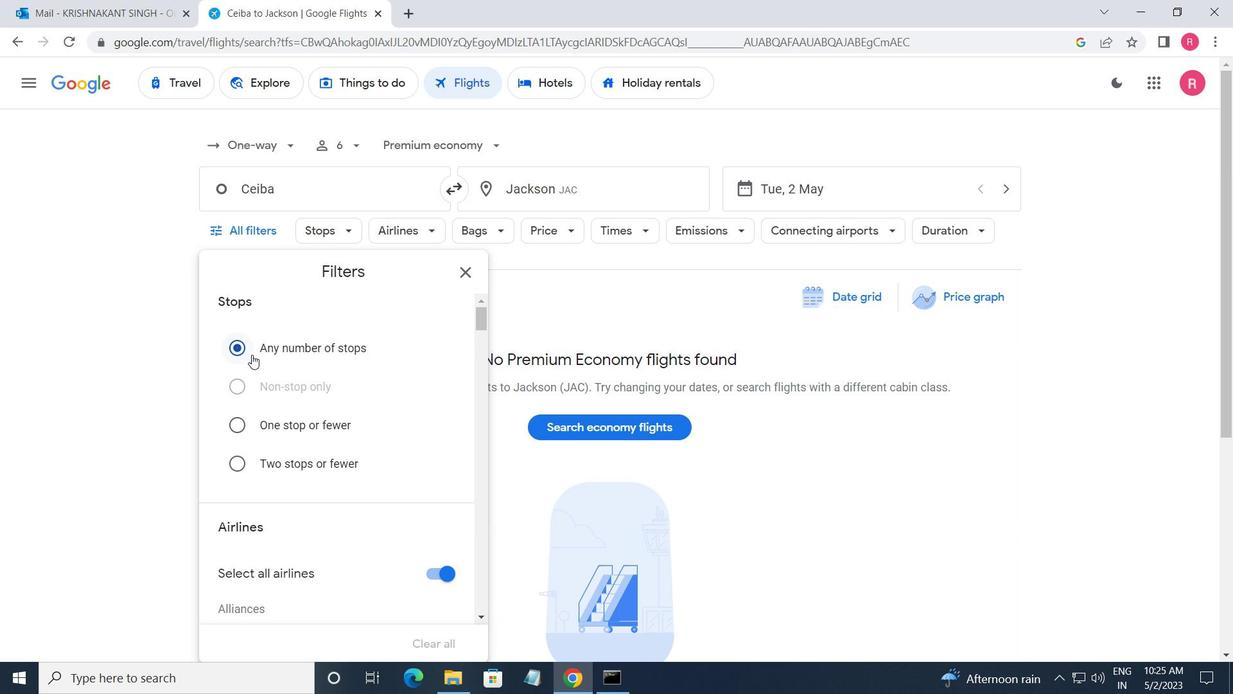 
Action: Mouse scrolled (264, 356) with delta (0, 0)
Screenshot: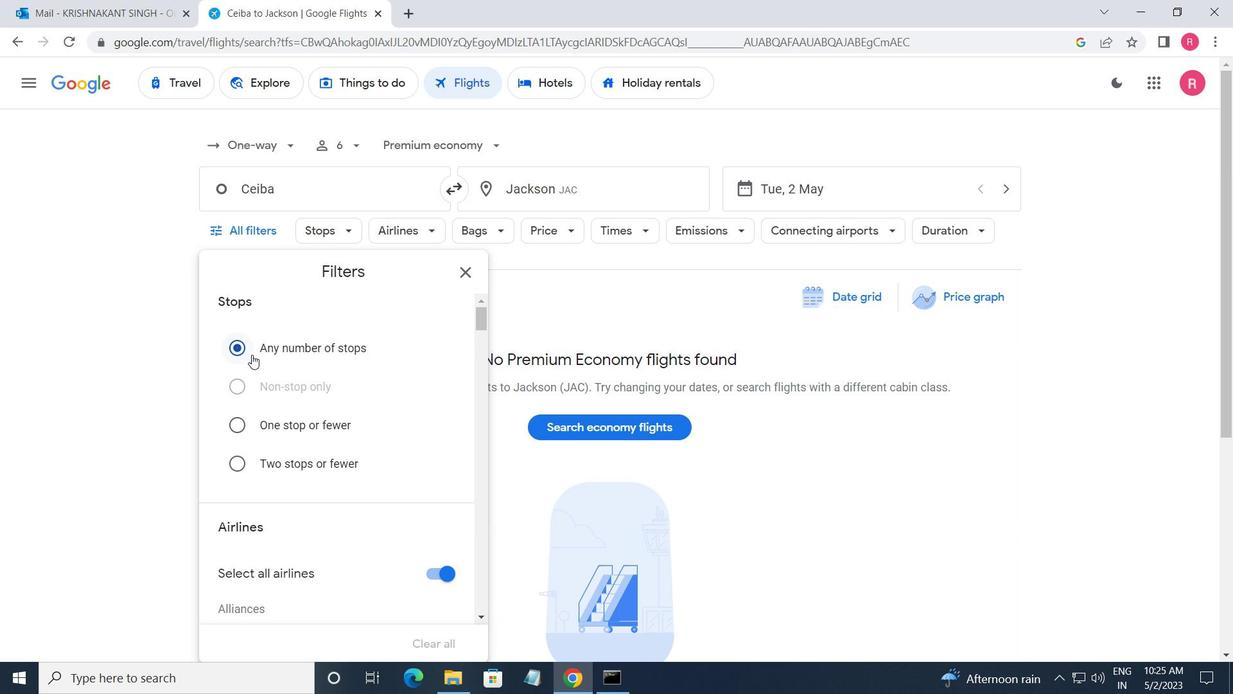 
Action: Mouse moved to (265, 357)
Screenshot: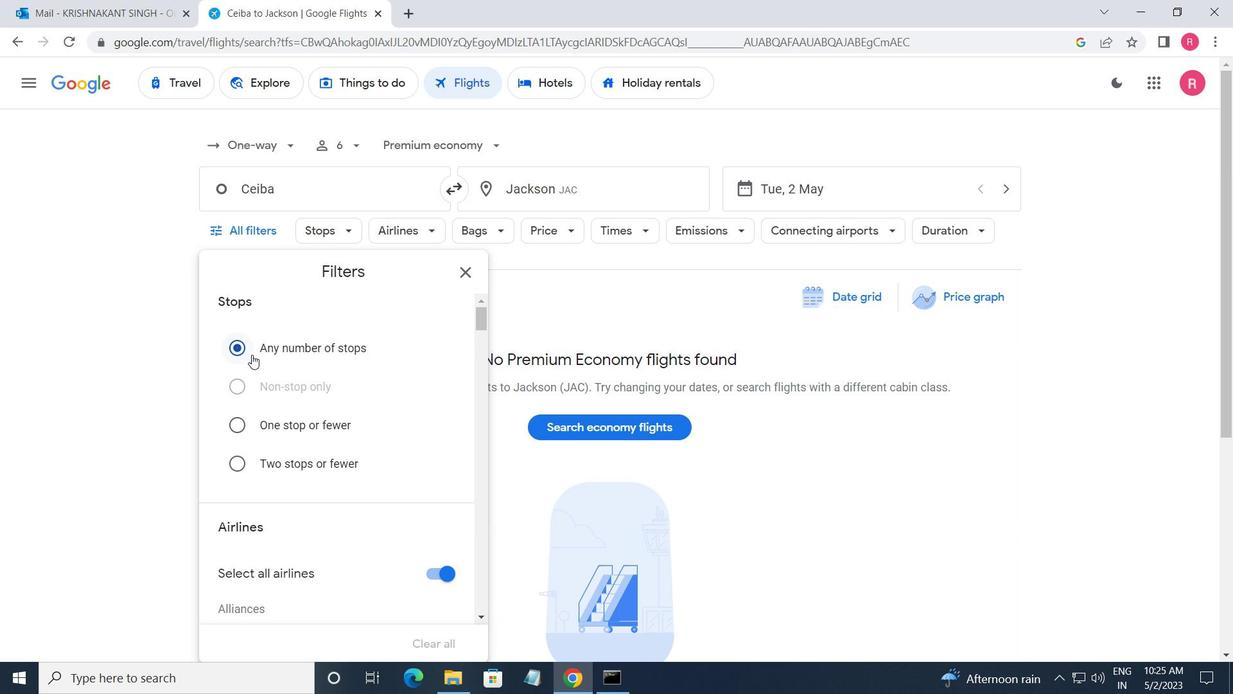 
Action: Mouse scrolled (265, 356) with delta (0, 0)
Screenshot: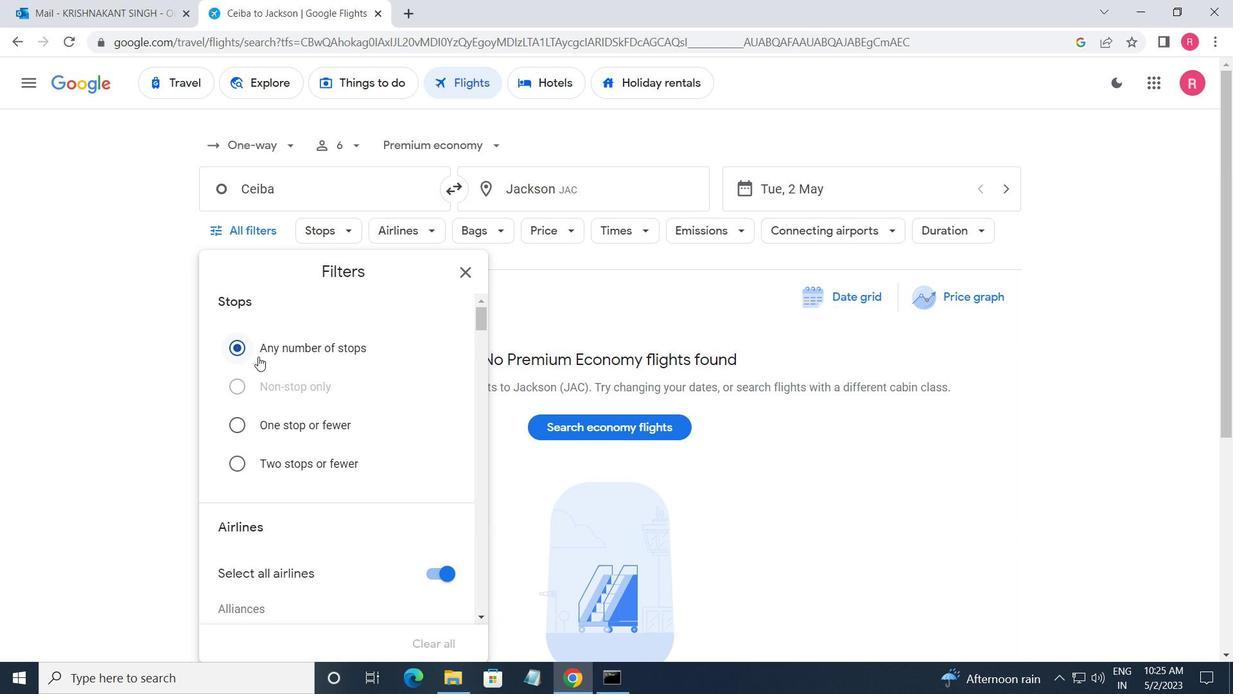 
Action: Mouse moved to (266, 357)
Screenshot: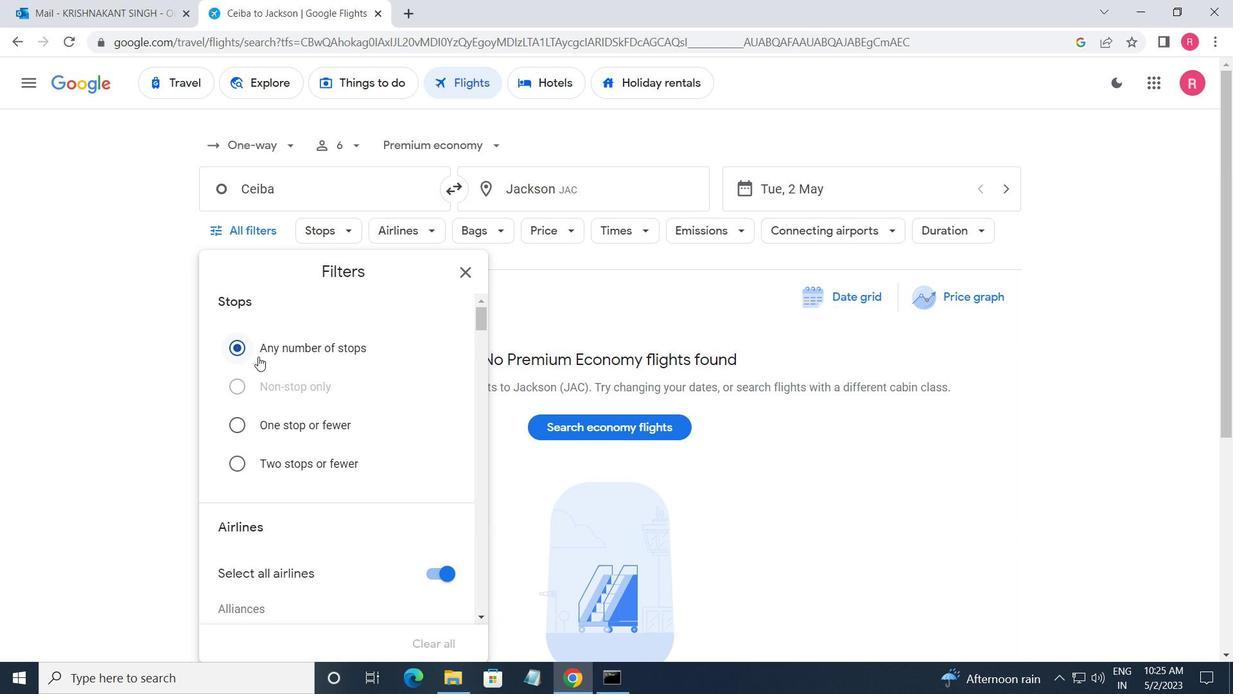 
Action: Mouse scrolled (266, 356) with delta (0, 0)
Screenshot: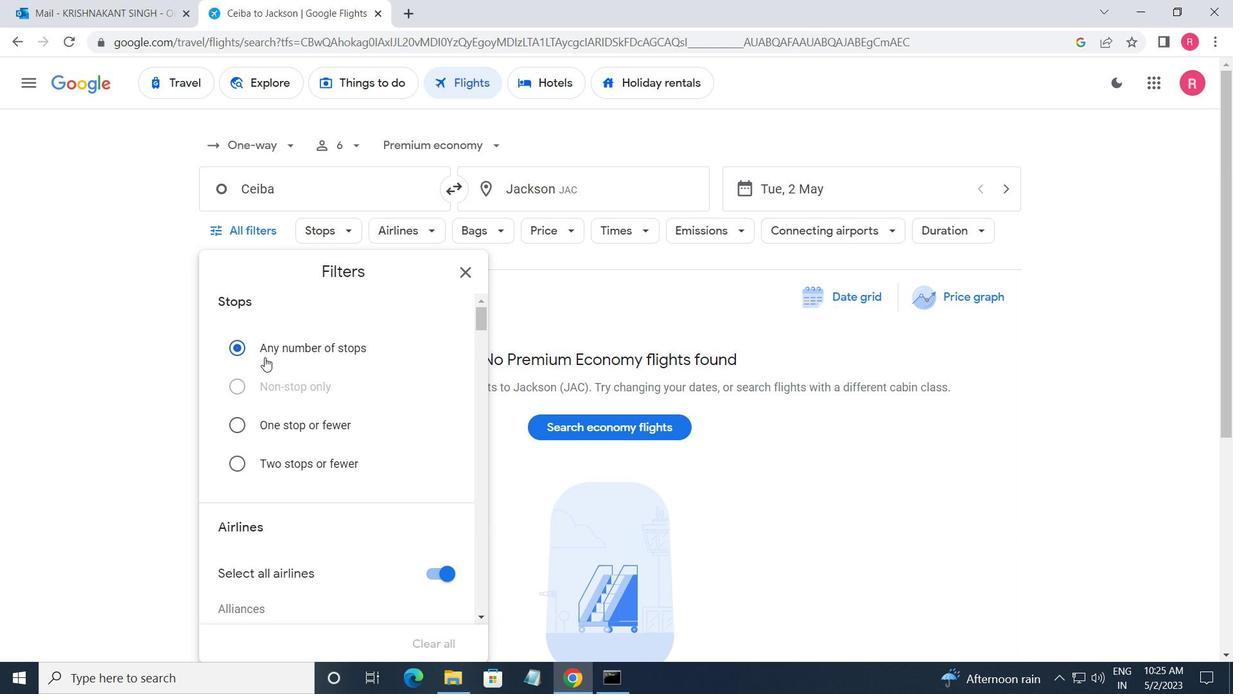 
Action: Mouse scrolled (266, 356) with delta (0, 0)
Screenshot: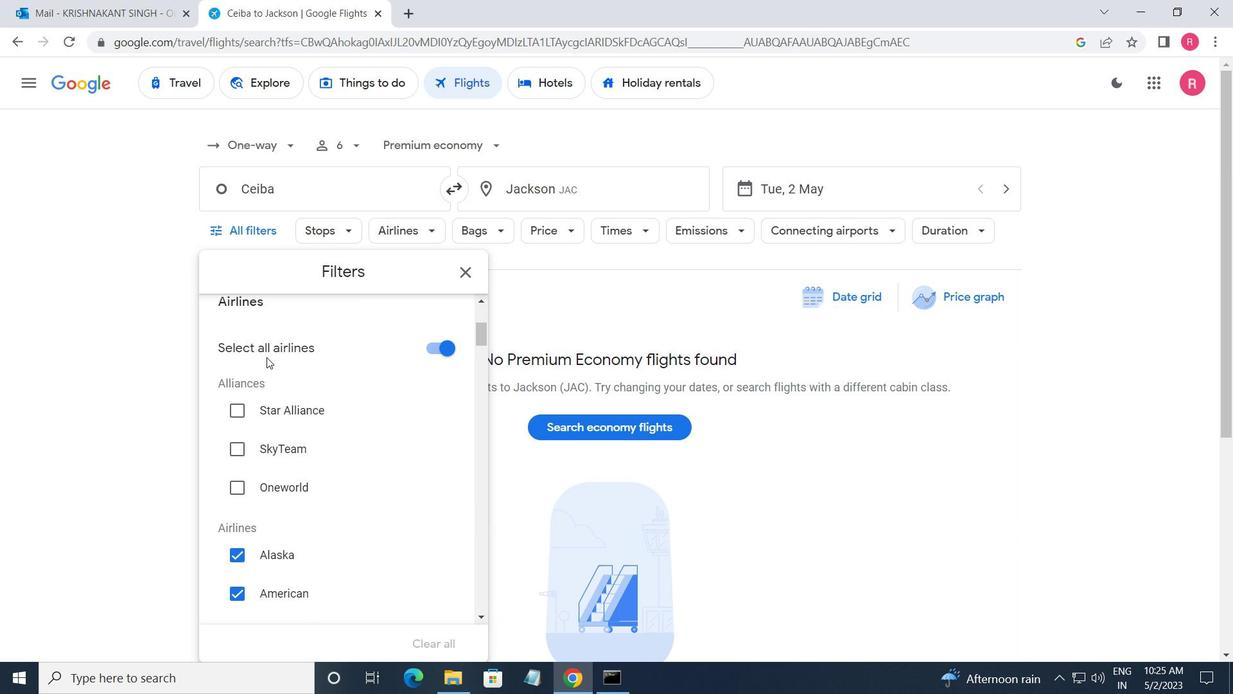 
Action: Mouse scrolled (266, 356) with delta (0, 0)
Screenshot: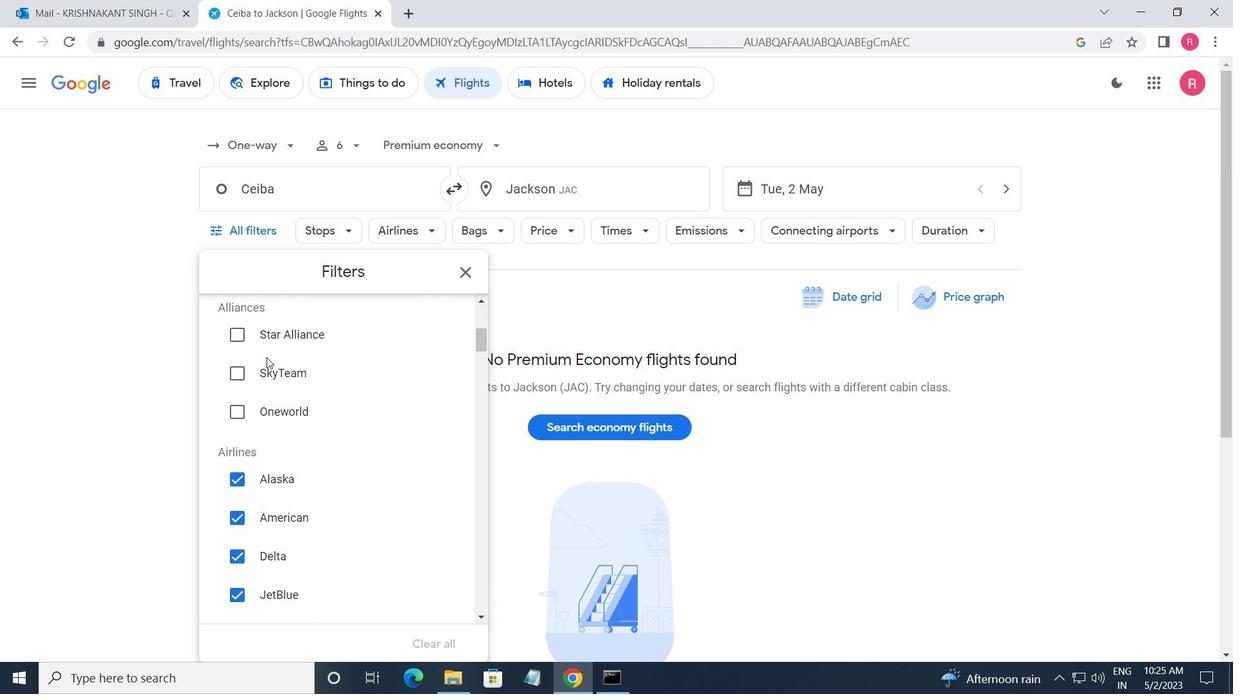 
Action: Mouse moved to (296, 431)
Screenshot: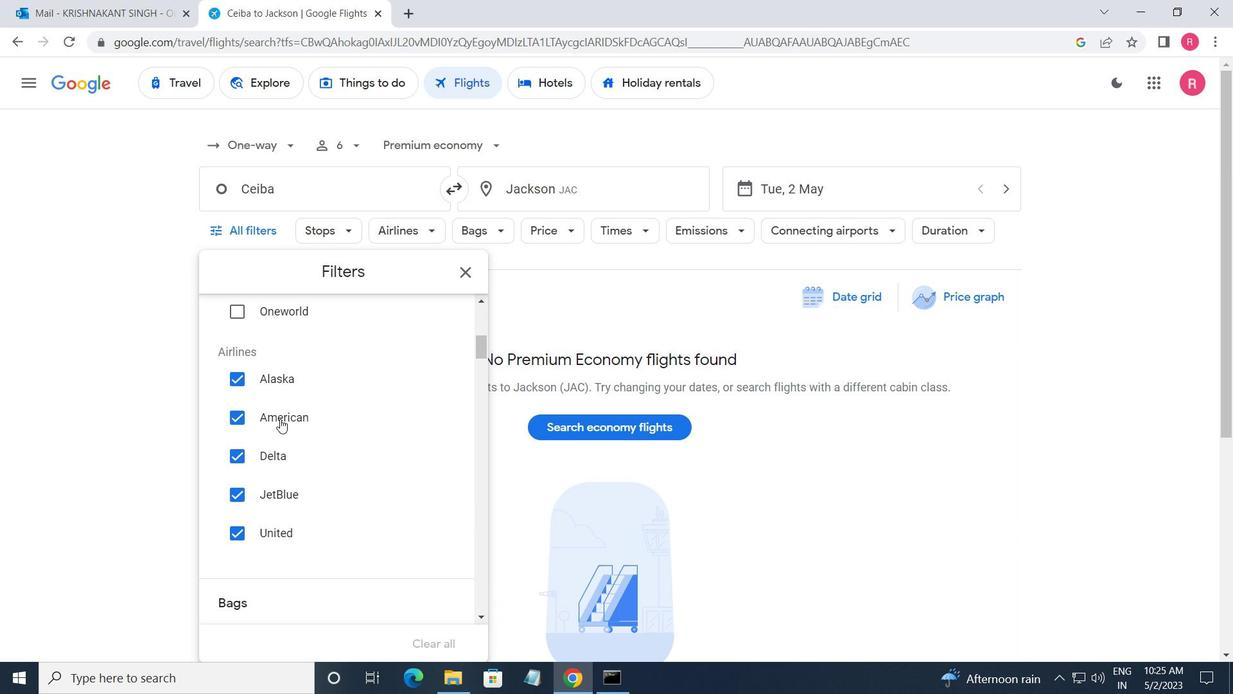 
Action: Mouse scrolled (296, 432) with delta (0, 0)
Screenshot: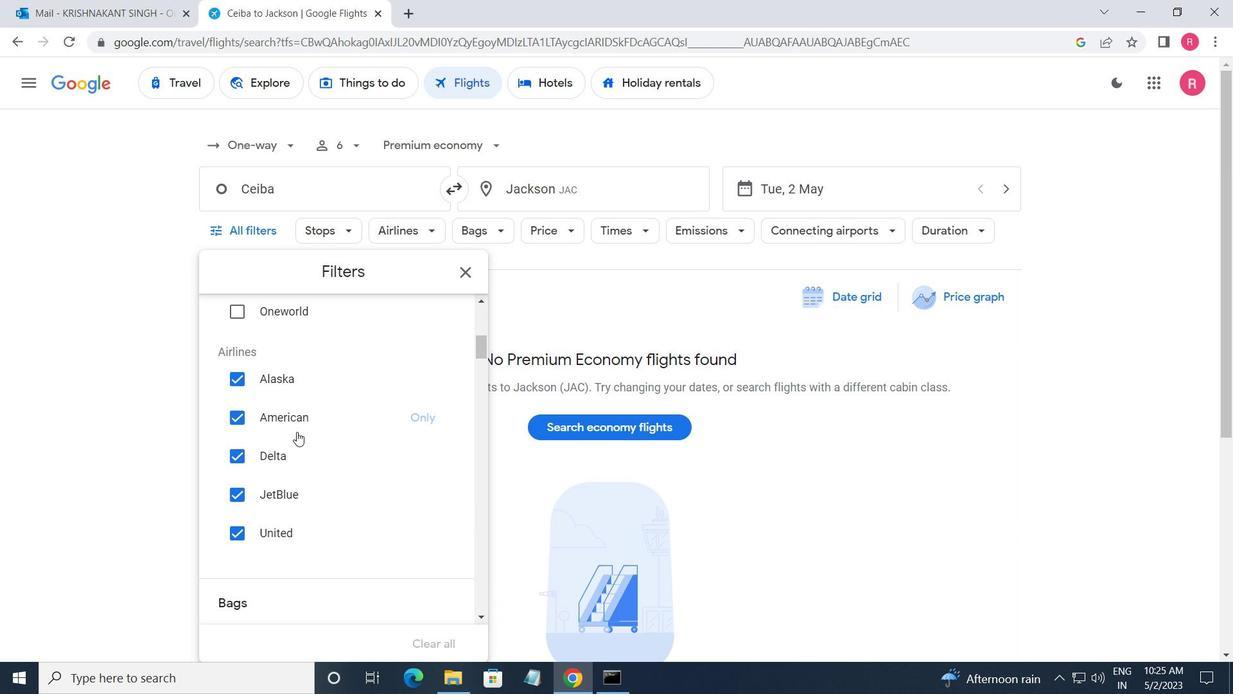 
Action: Mouse moved to (297, 431)
Screenshot: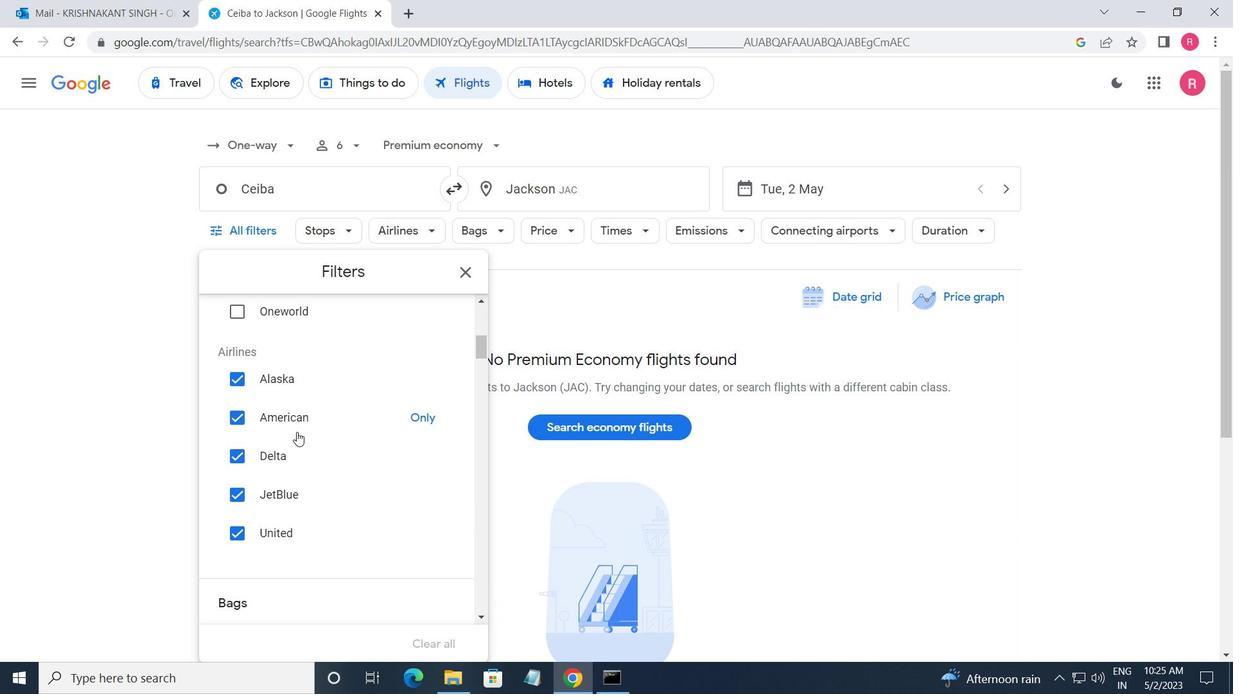 
Action: Mouse scrolled (297, 432) with delta (0, 0)
Screenshot: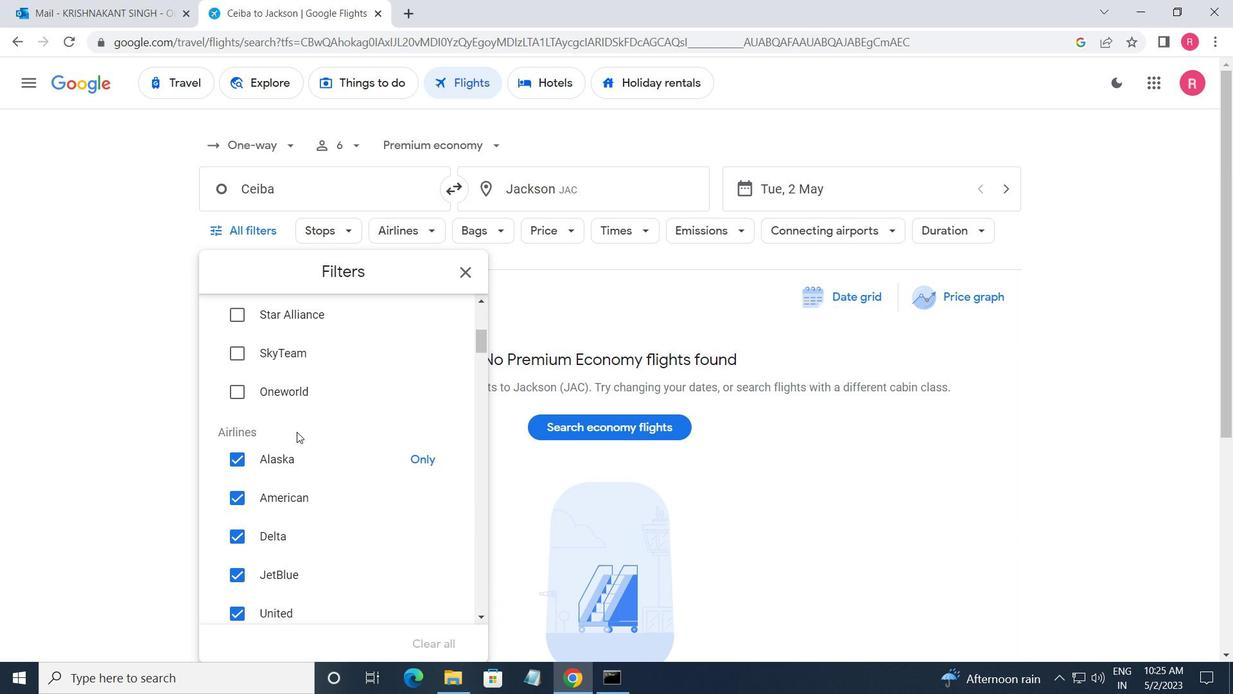 
Action: Mouse moved to (440, 327)
Screenshot: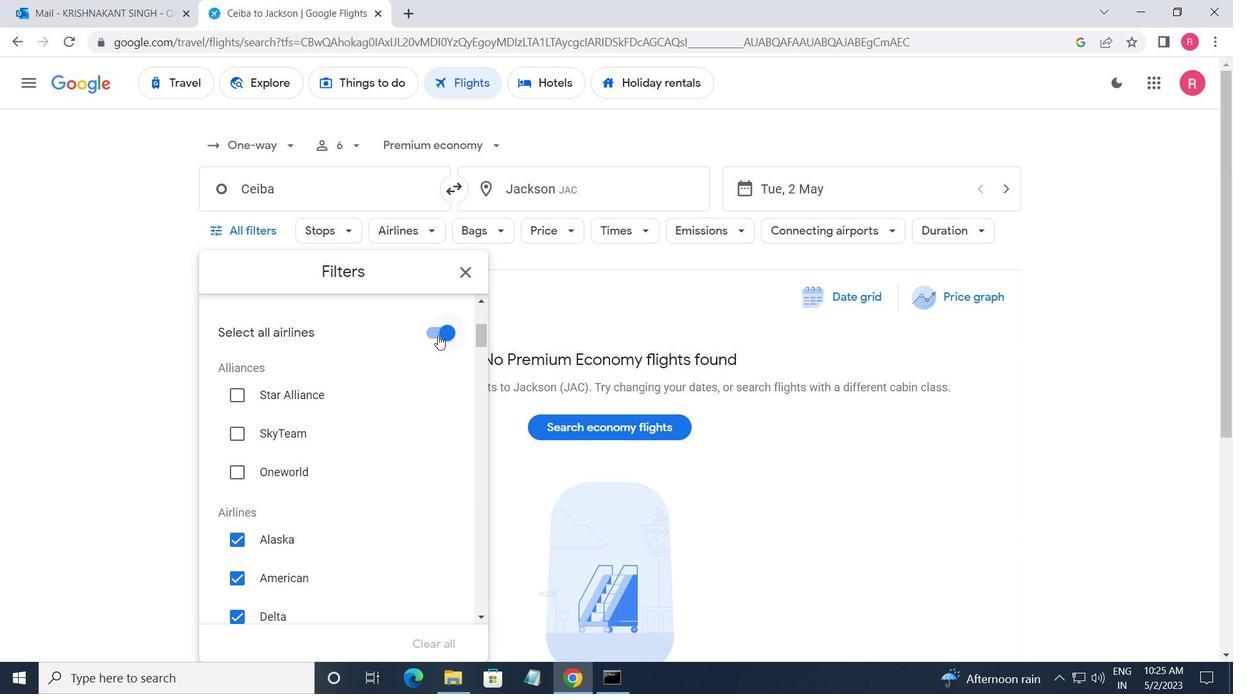 
Action: Mouse pressed left at (440, 327)
Screenshot: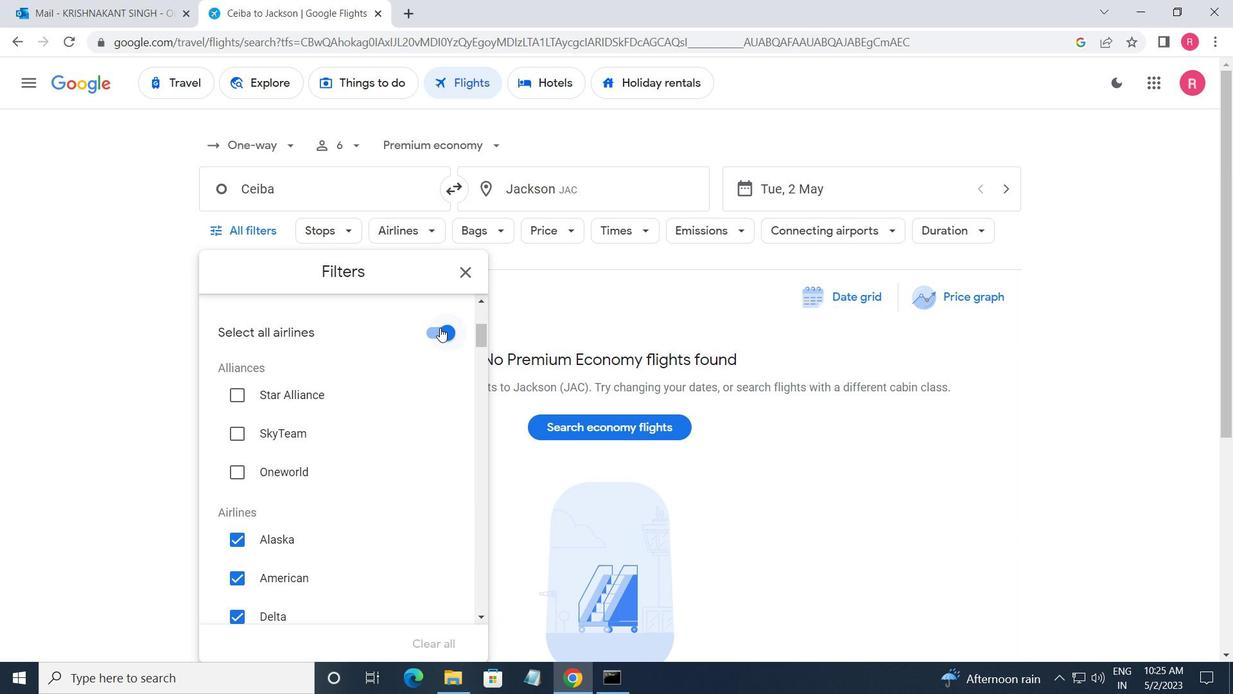 
Action: Mouse moved to (412, 400)
Screenshot: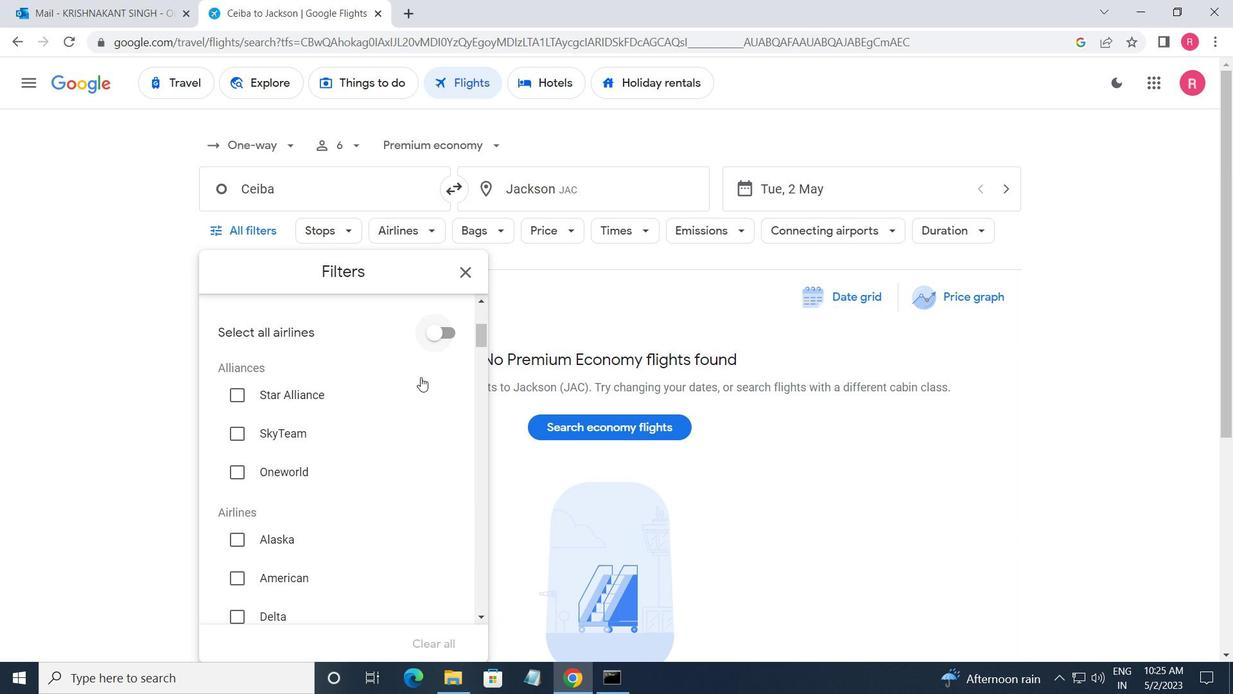 
Action: Mouse scrolled (412, 399) with delta (0, 0)
Screenshot: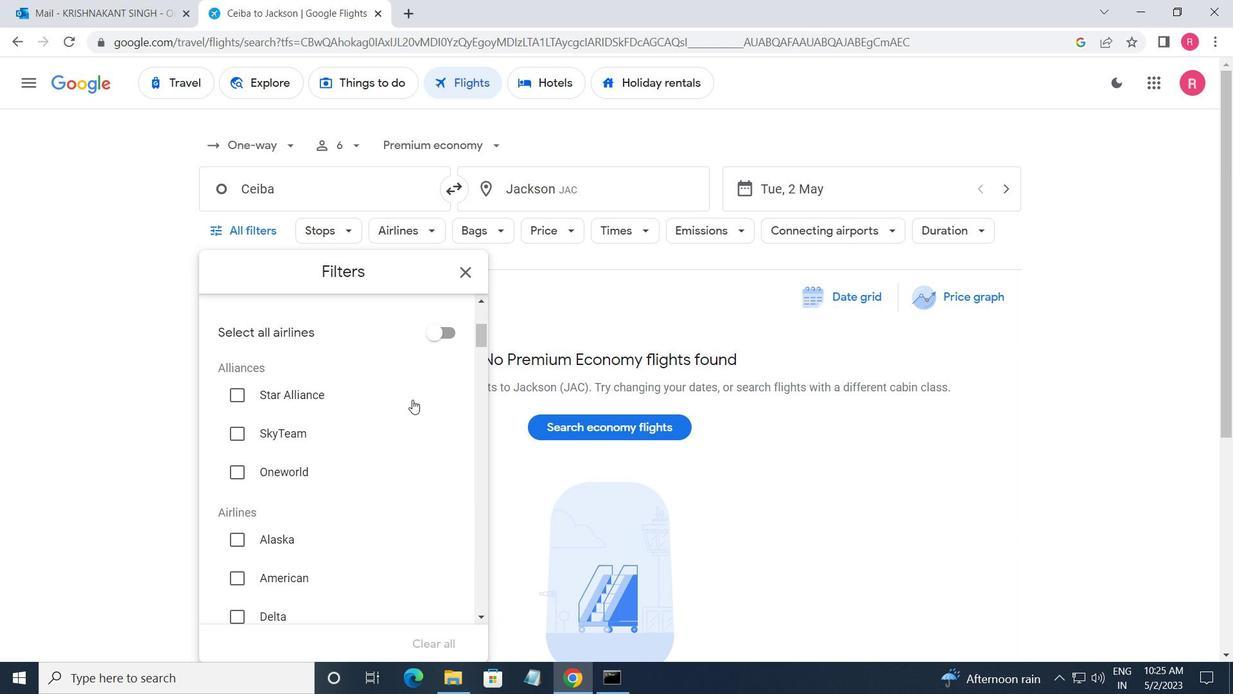 
Action: Mouse scrolled (412, 399) with delta (0, 0)
Screenshot: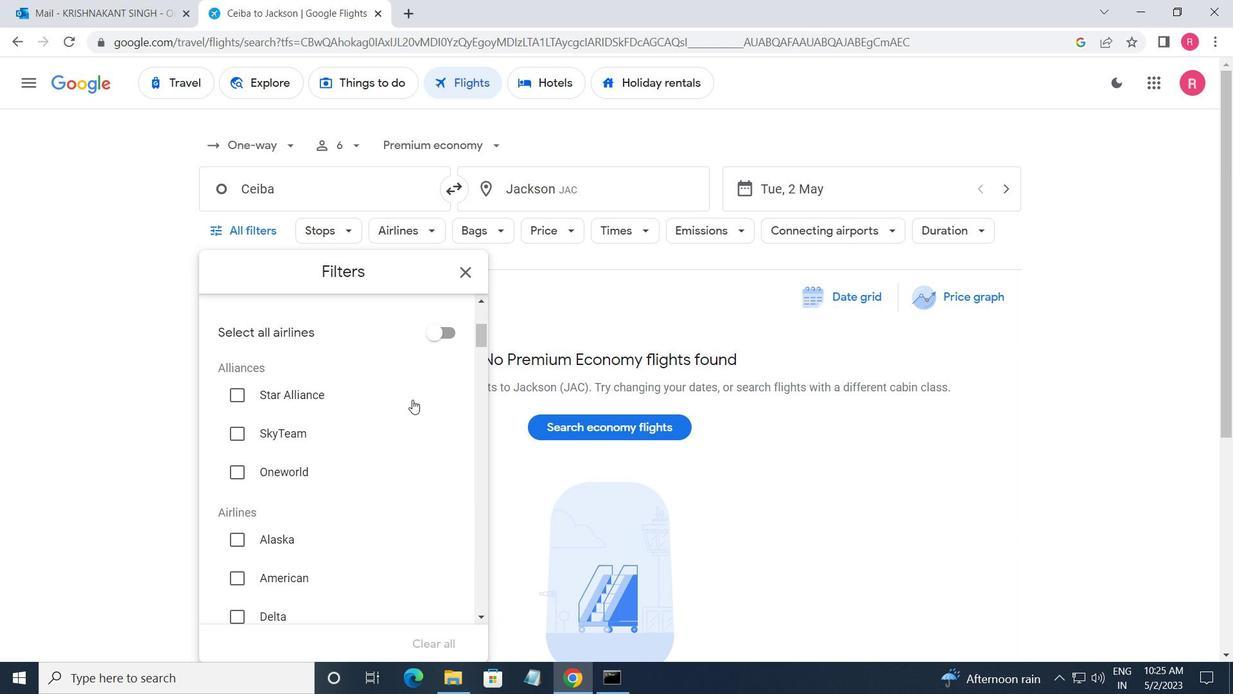 
Action: Mouse scrolled (412, 399) with delta (0, 0)
Screenshot: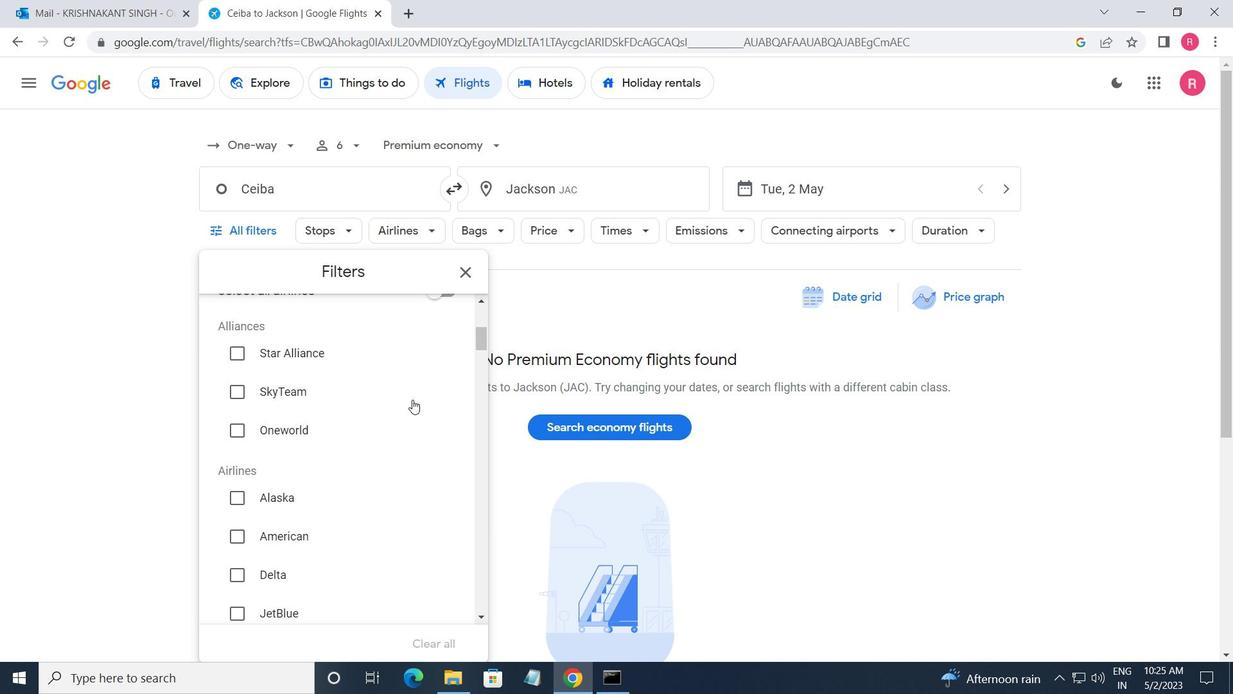 
Action: Mouse scrolled (412, 399) with delta (0, 0)
Screenshot: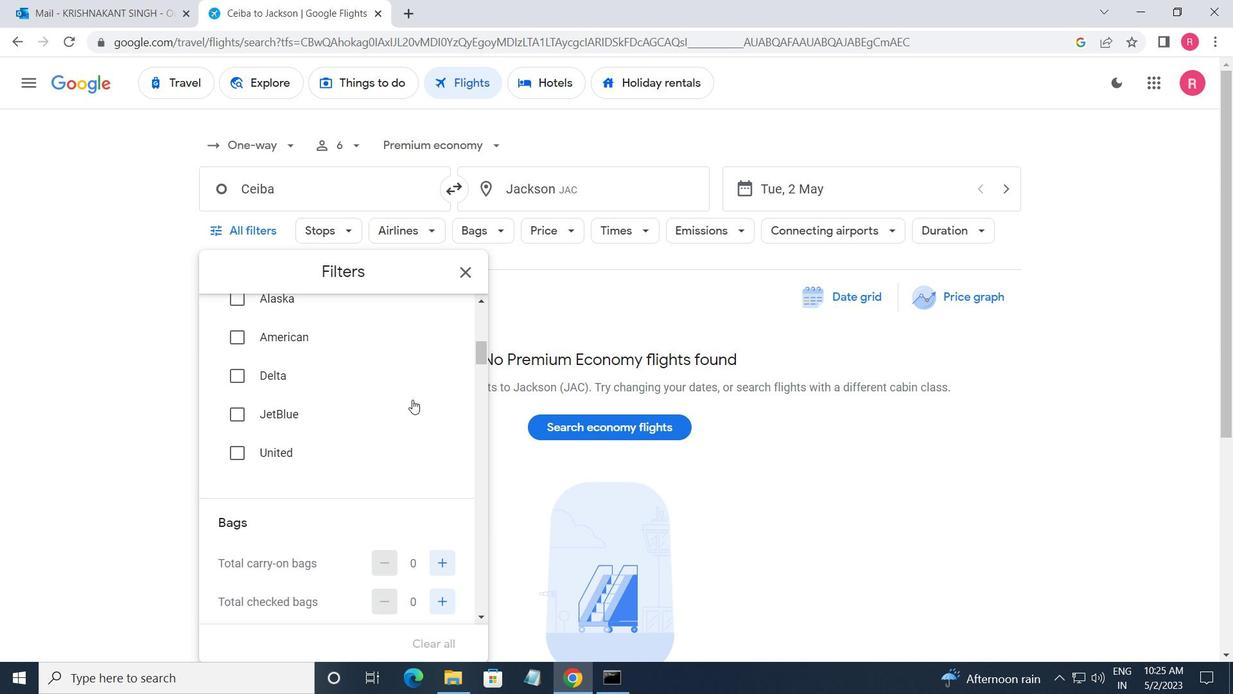 
Action: Mouse scrolled (412, 399) with delta (0, 0)
Screenshot: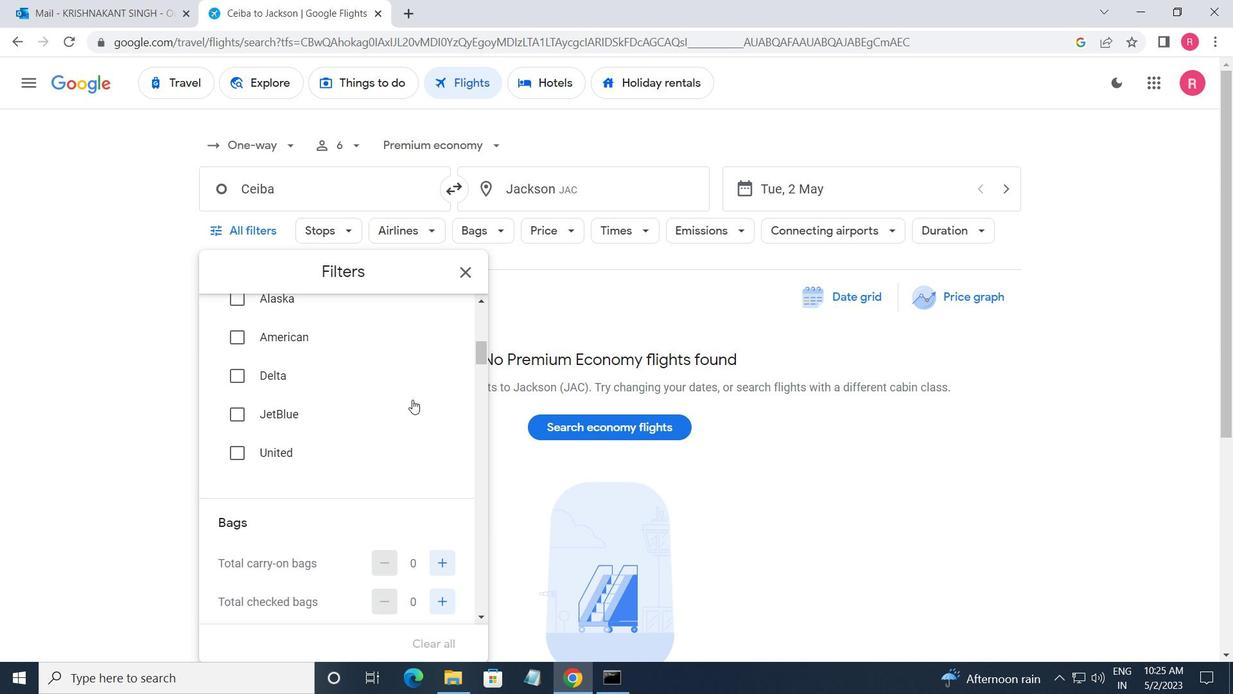 
Action: Mouse moved to (435, 442)
Screenshot: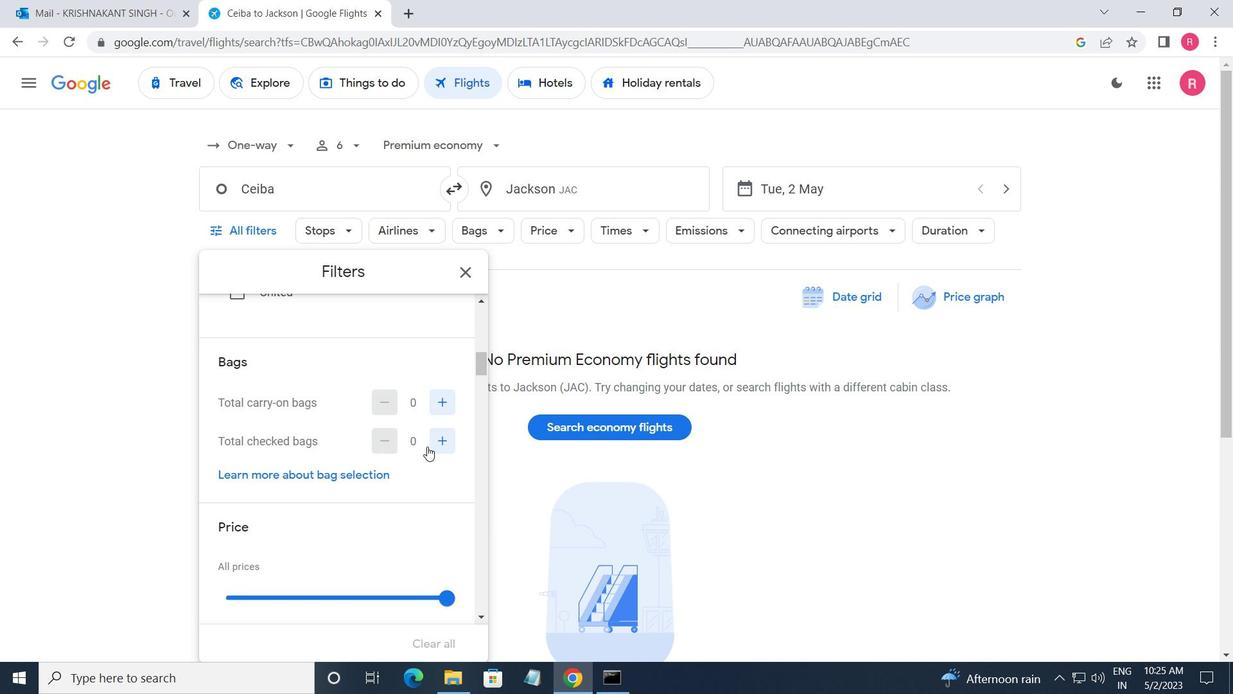 
Action: Mouse pressed left at (435, 442)
Screenshot: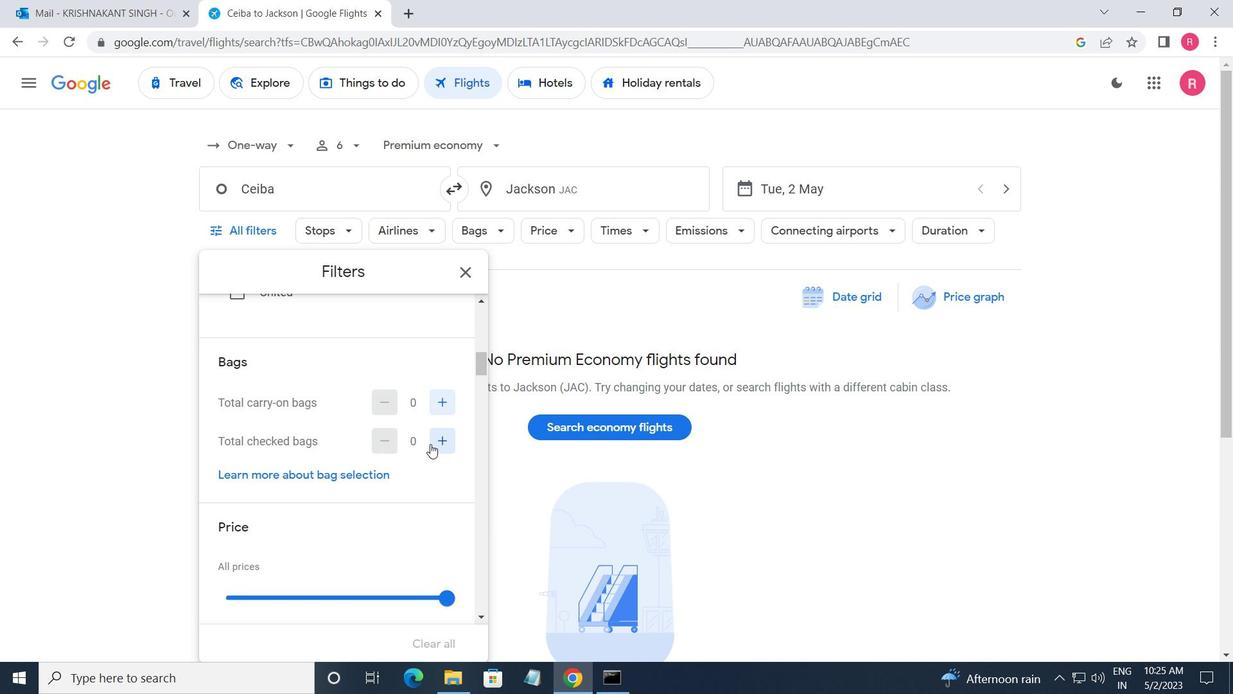 
Action: Mouse moved to (418, 456)
Screenshot: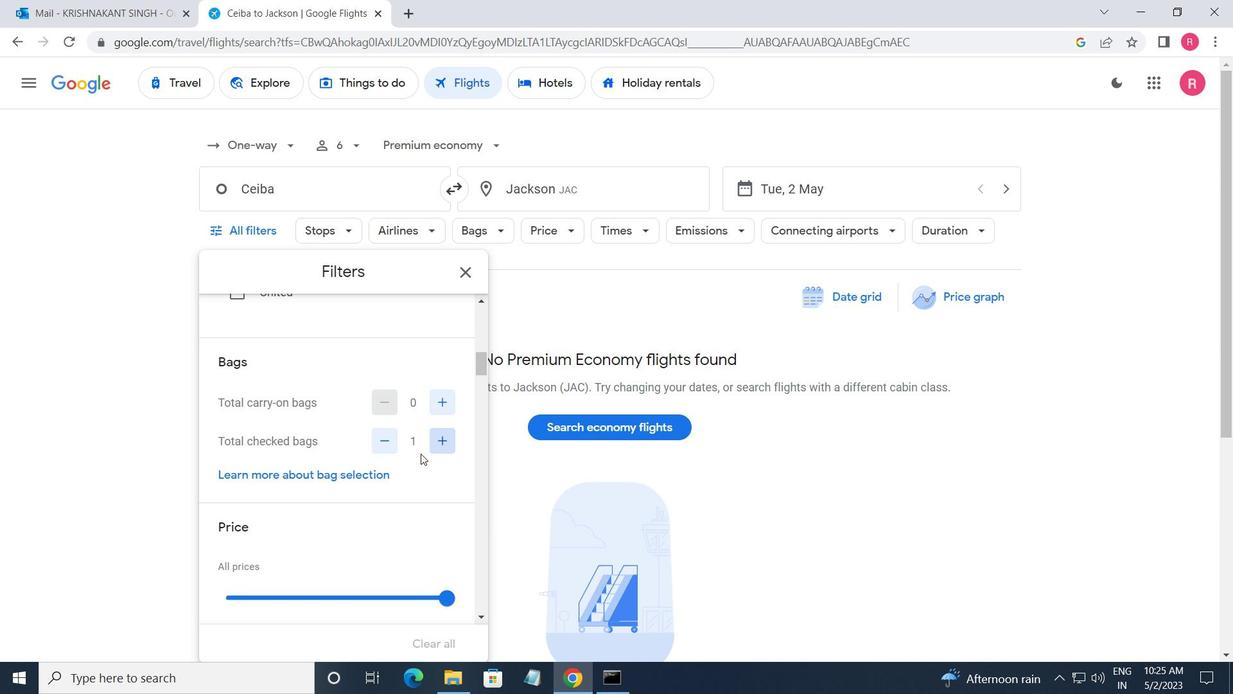 
Action: Mouse scrolled (418, 456) with delta (0, 0)
Screenshot: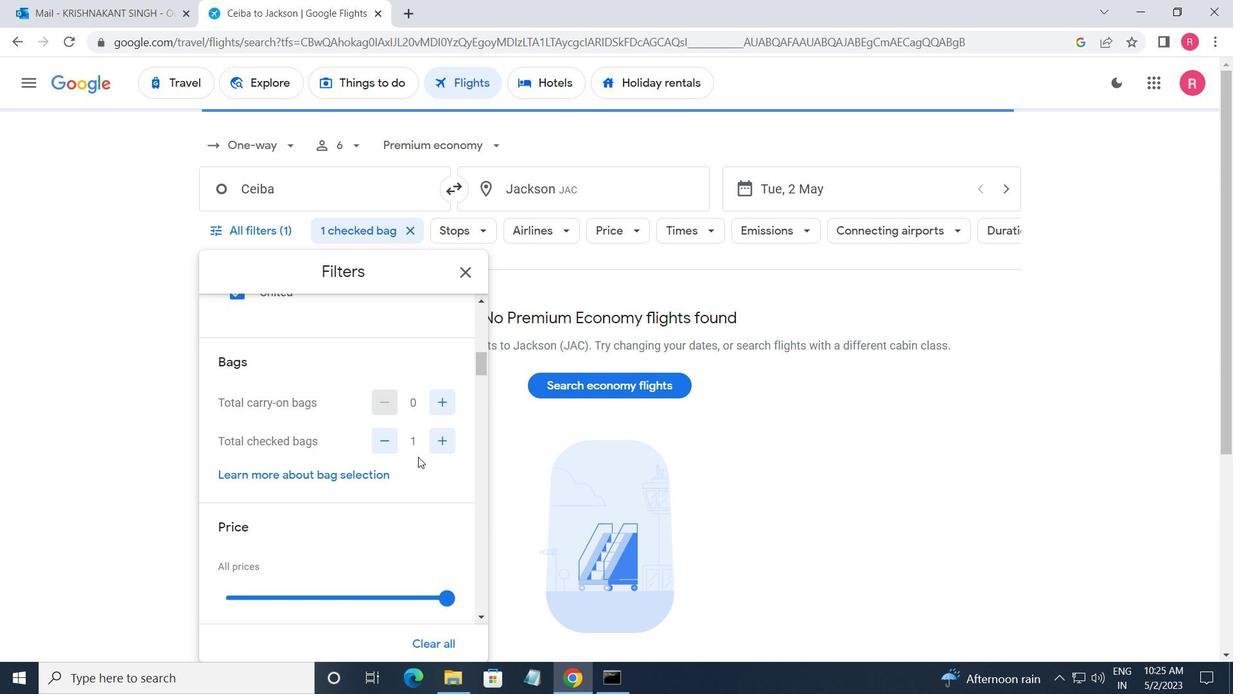 
Action: Mouse scrolled (418, 456) with delta (0, 0)
Screenshot: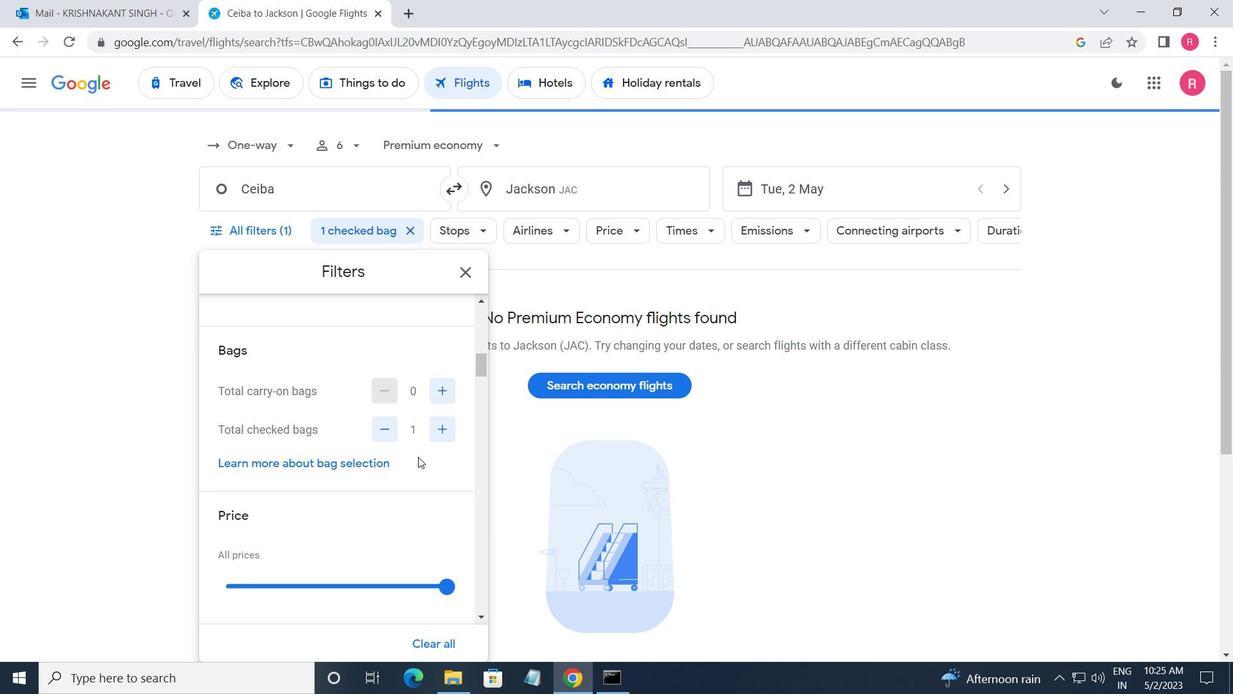 
Action: Mouse moved to (457, 431)
Screenshot: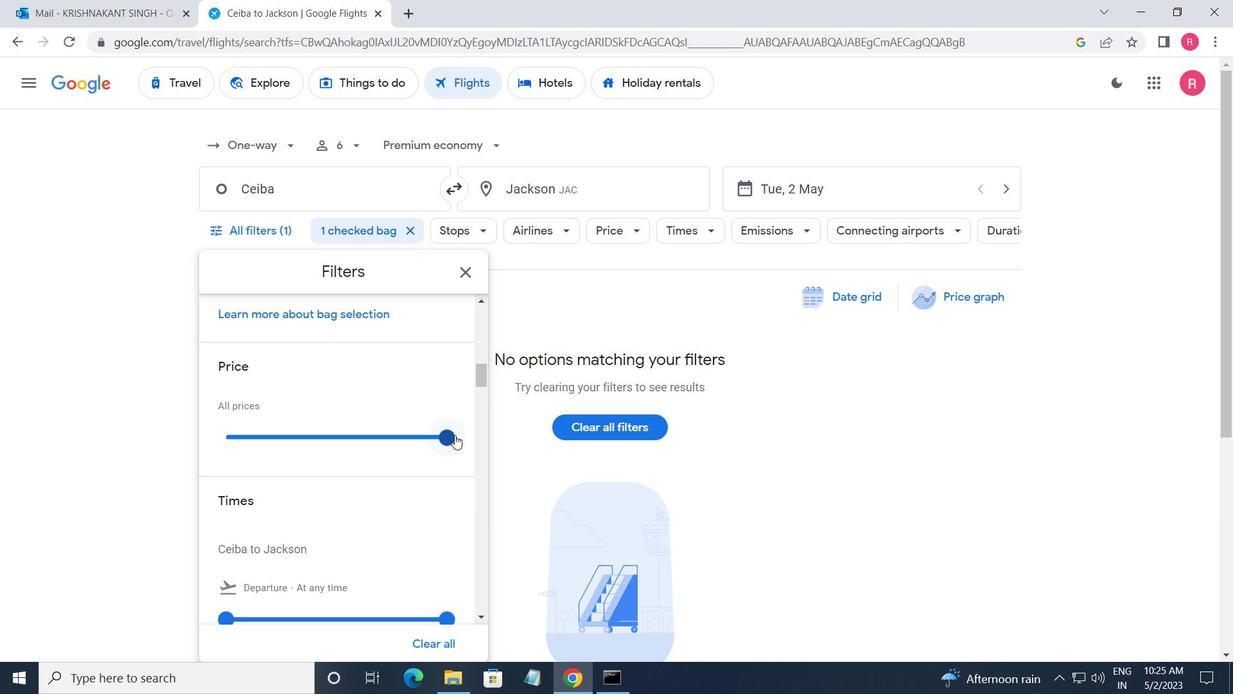 
Action: Mouse pressed left at (457, 431)
Screenshot: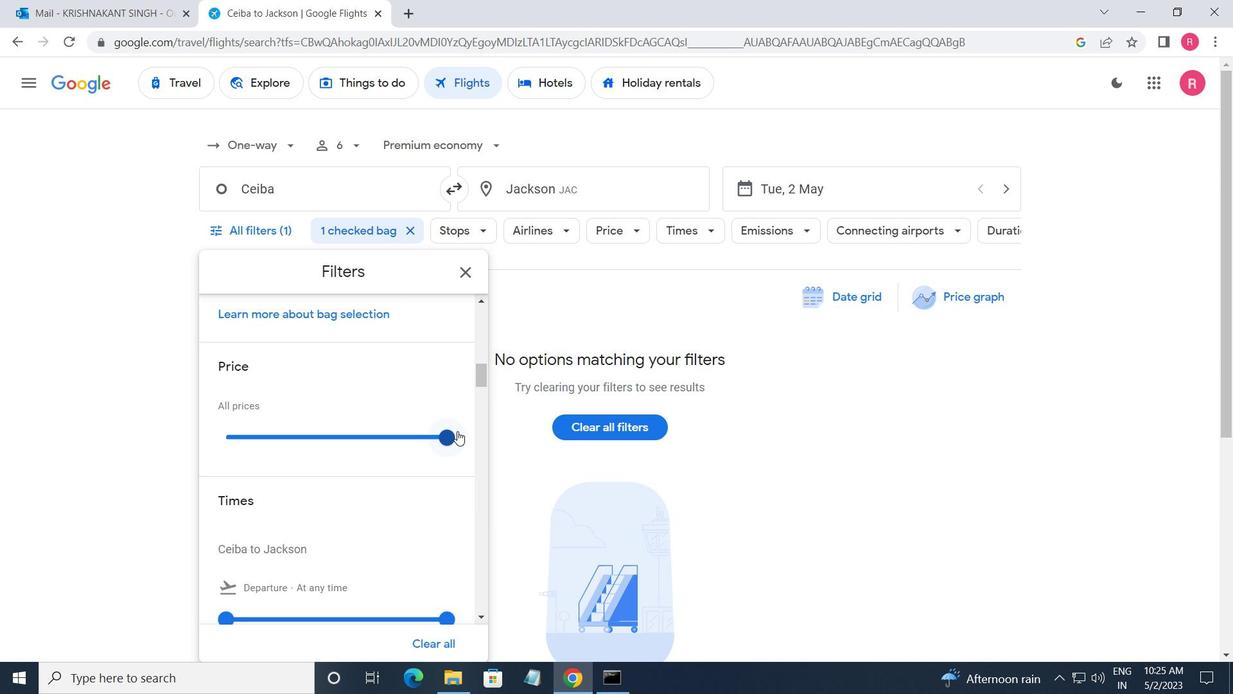 
Action: Mouse moved to (388, 493)
Screenshot: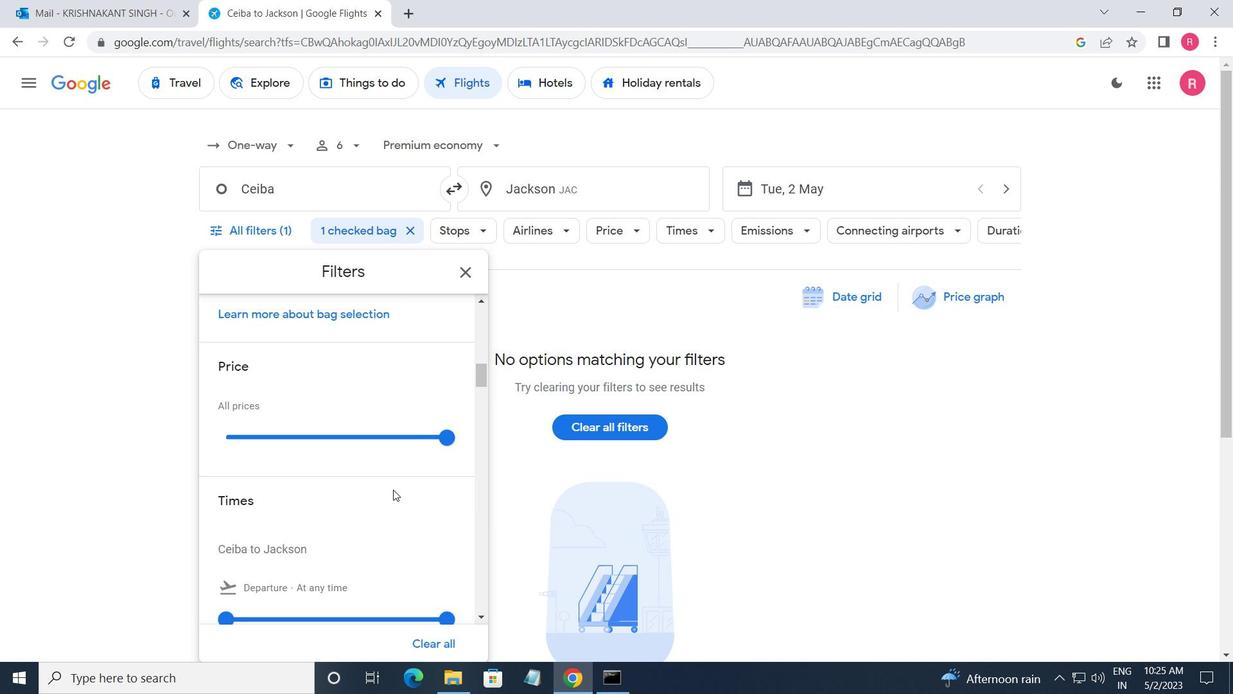 
Action: Mouse scrolled (388, 492) with delta (0, 0)
Screenshot: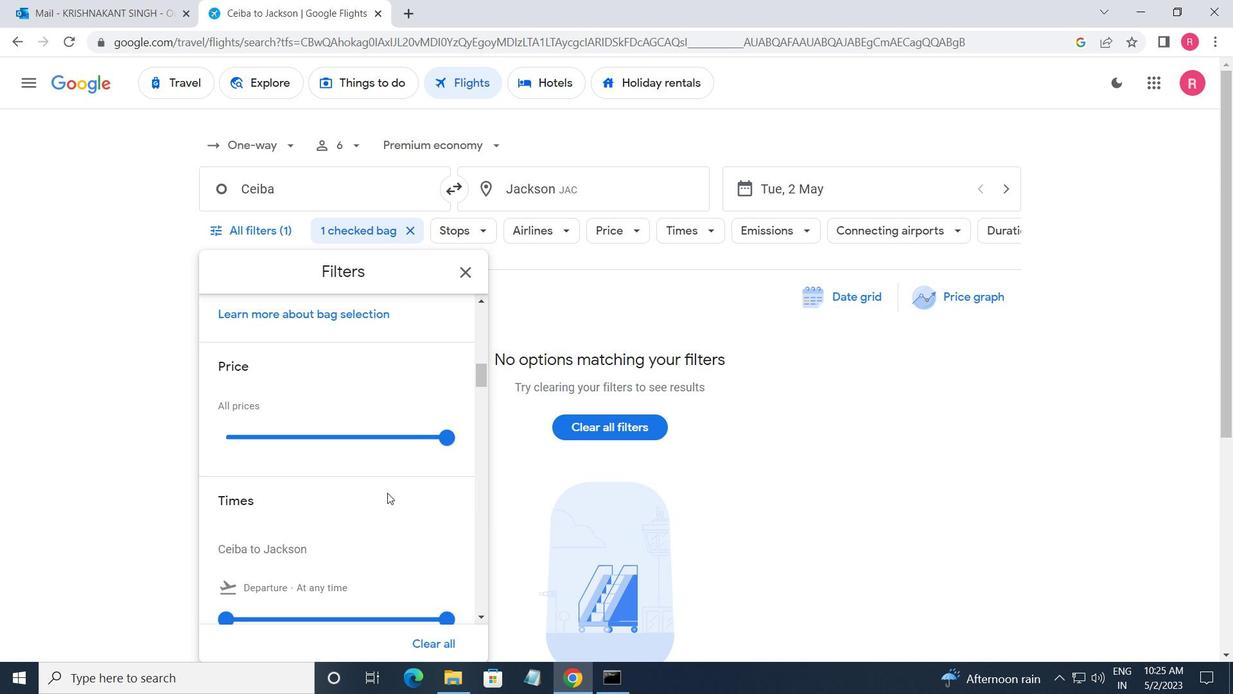 
Action: Mouse scrolled (388, 492) with delta (0, 0)
Screenshot: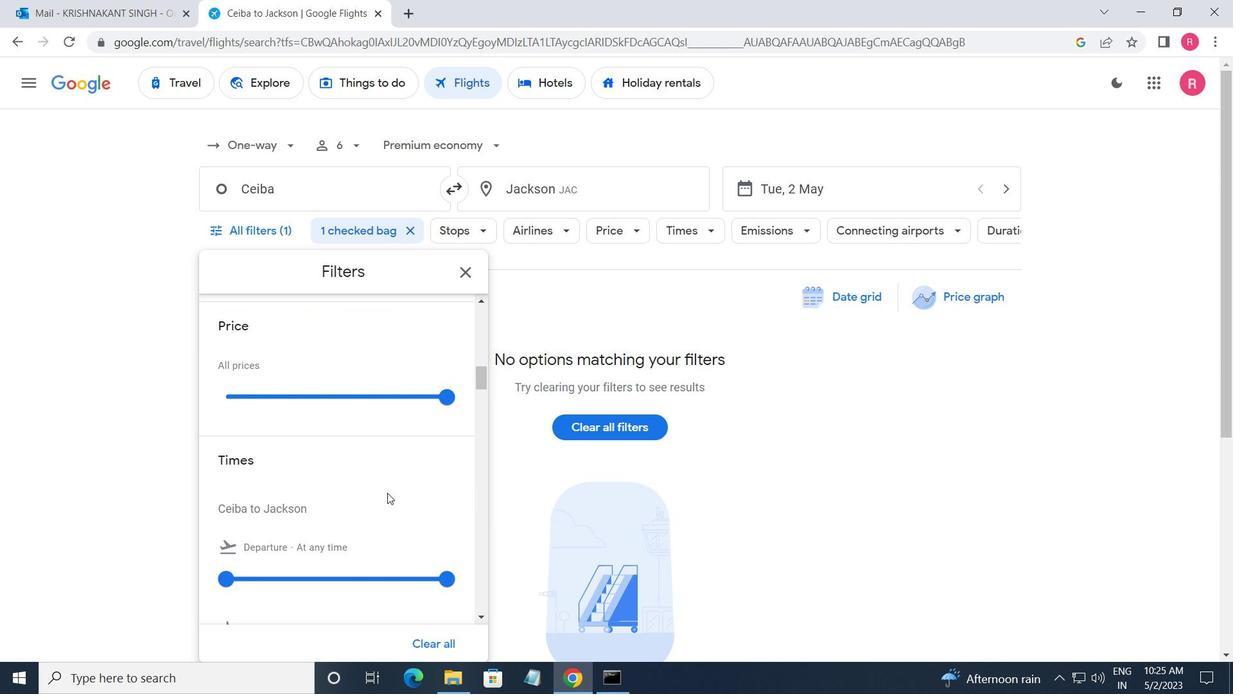 
Action: Mouse moved to (234, 463)
Screenshot: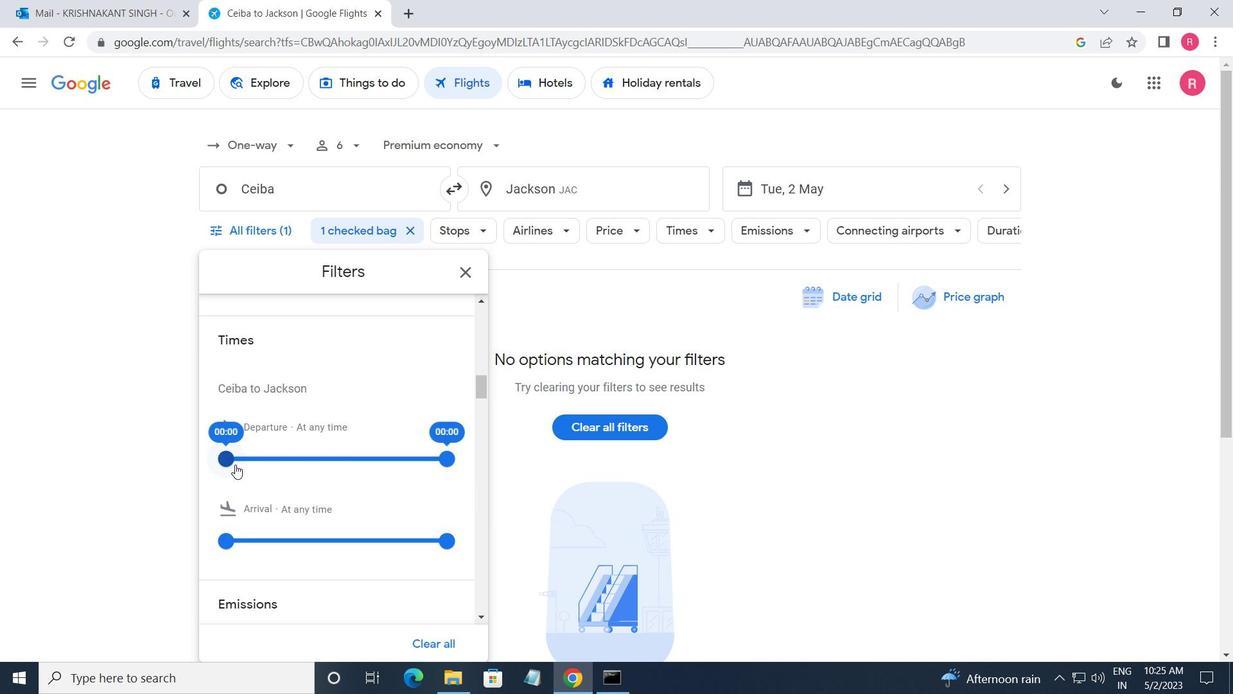 
Action: Mouse pressed left at (234, 463)
Screenshot: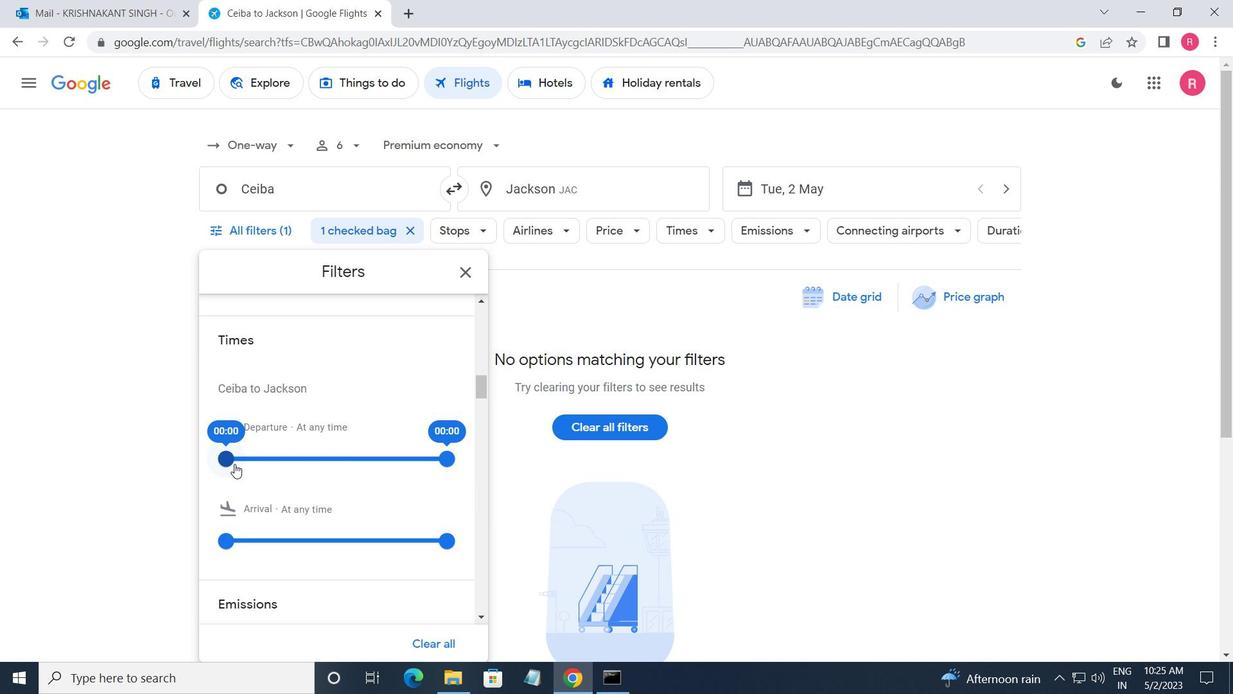 
Action: Mouse moved to (463, 270)
Screenshot: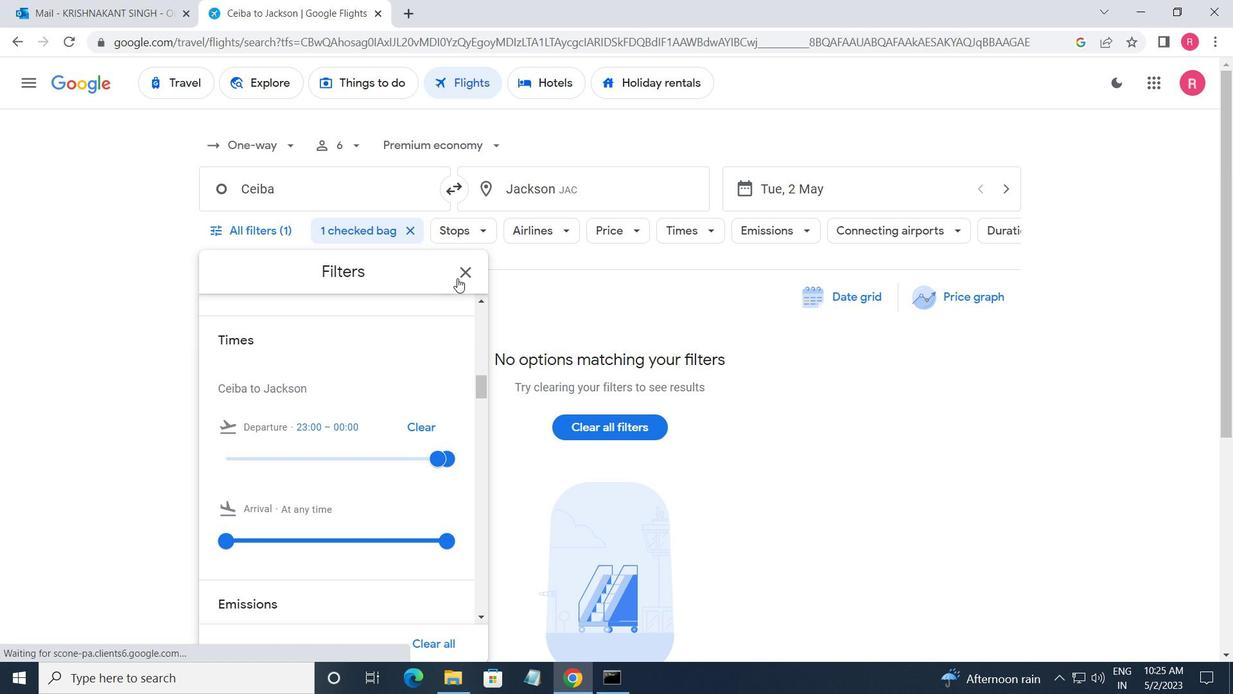 
Action: Mouse pressed left at (463, 270)
Screenshot: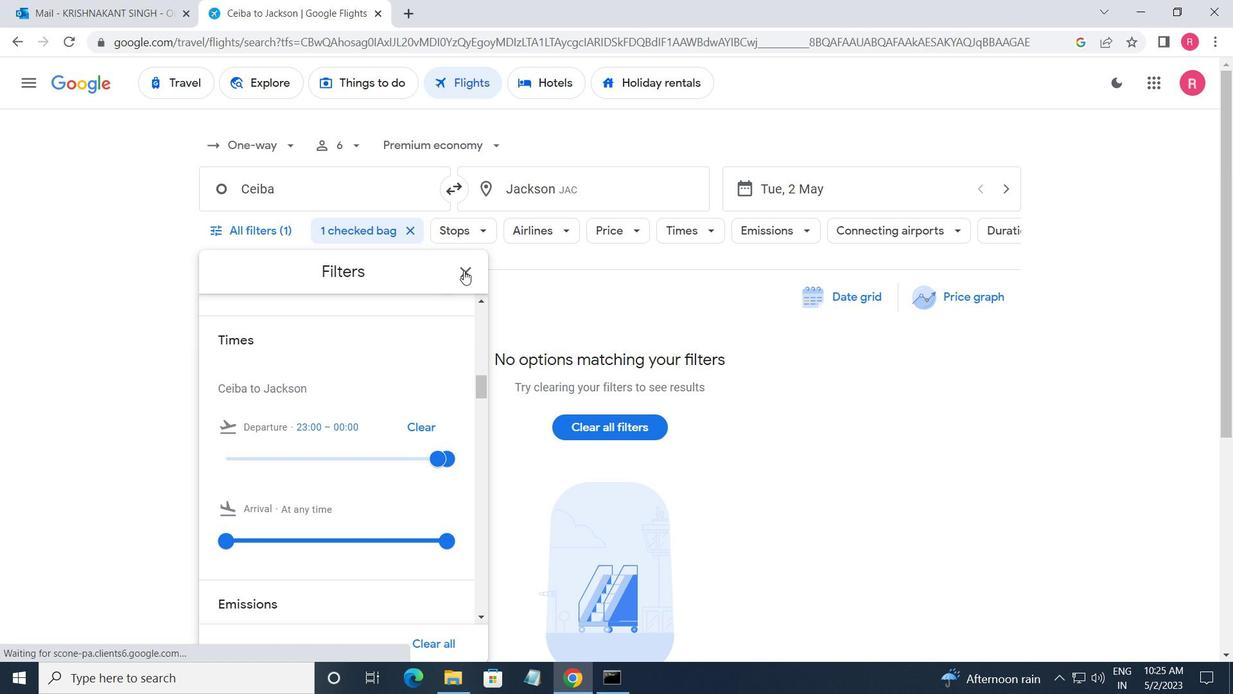 
